 Task: Research Airbnb options in Kisangani, Democratic Republic of the Congo from 12th December, 2023 to 16th December, 2023 for 8 adults.8 bedrooms having 8 beds and 8 bathrooms. Property type can be hotel. Amenities needed are: wifi, TV, free parkinig on premises, gym, breakfast. Booking option can be shelf check-in. Look for 5 properties as per requirement.
Action: Mouse moved to (526, 76)
Screenshot: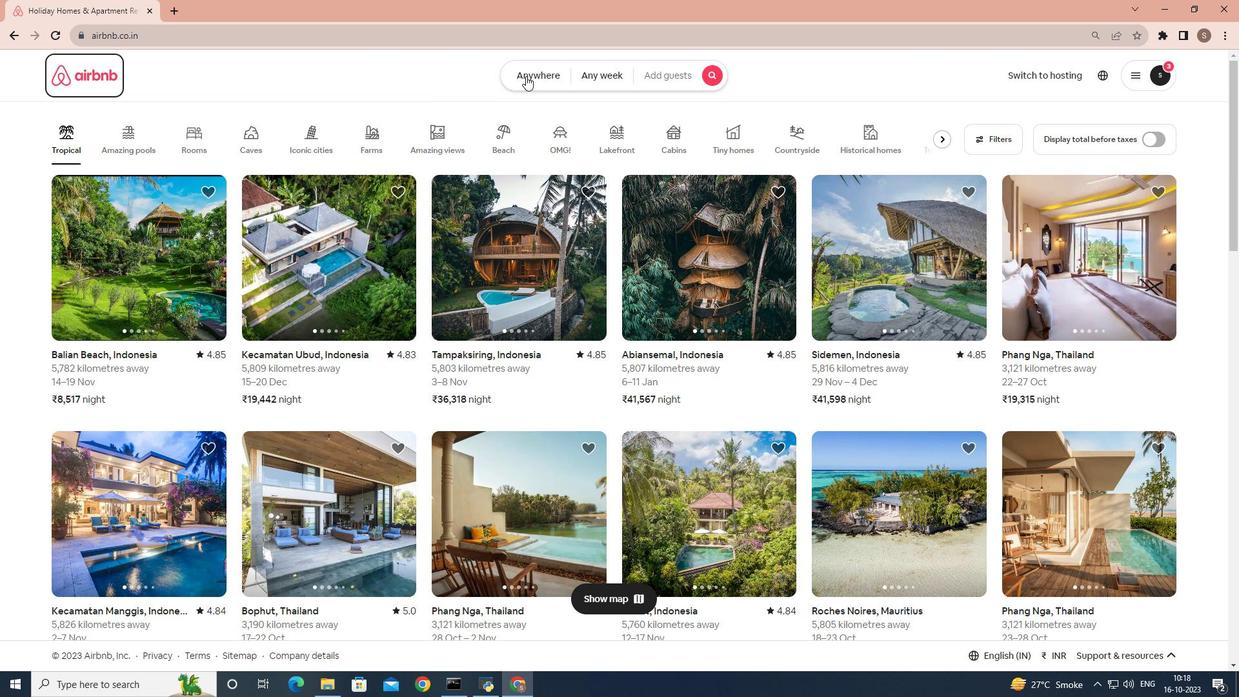 
Action: Mouse pressed left at (526, 76)
Screenshot: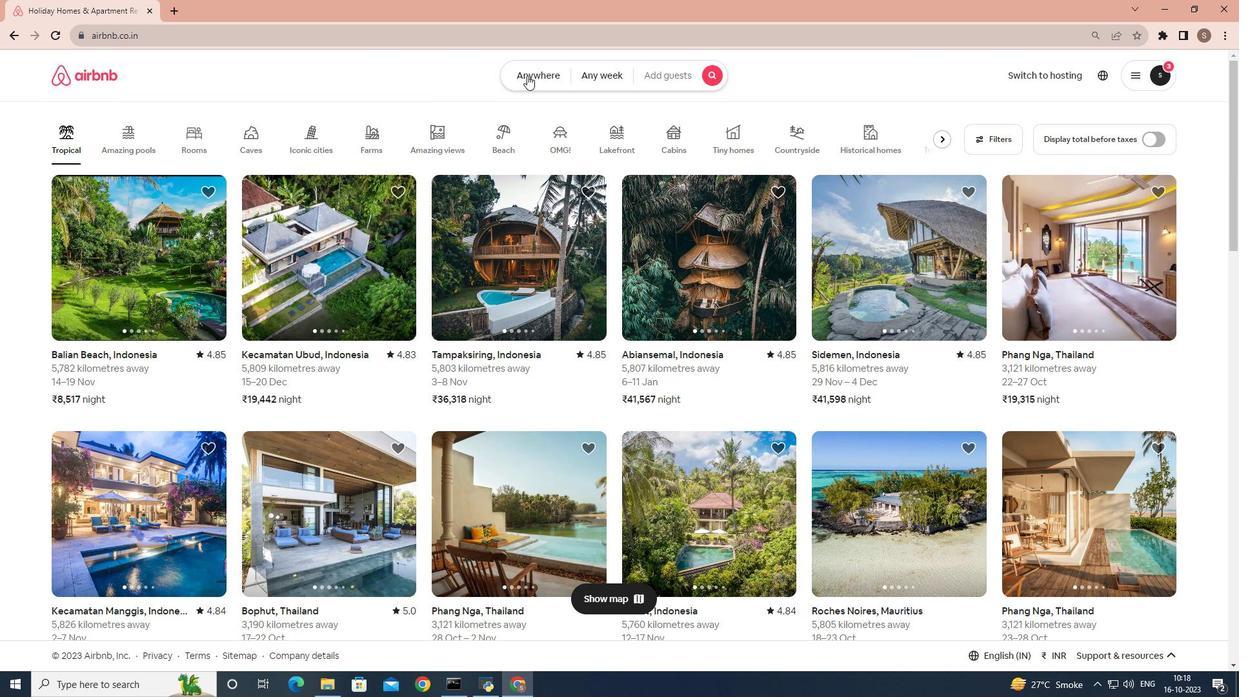 
Action: Mouse moved to (440, 123)
Screenshot: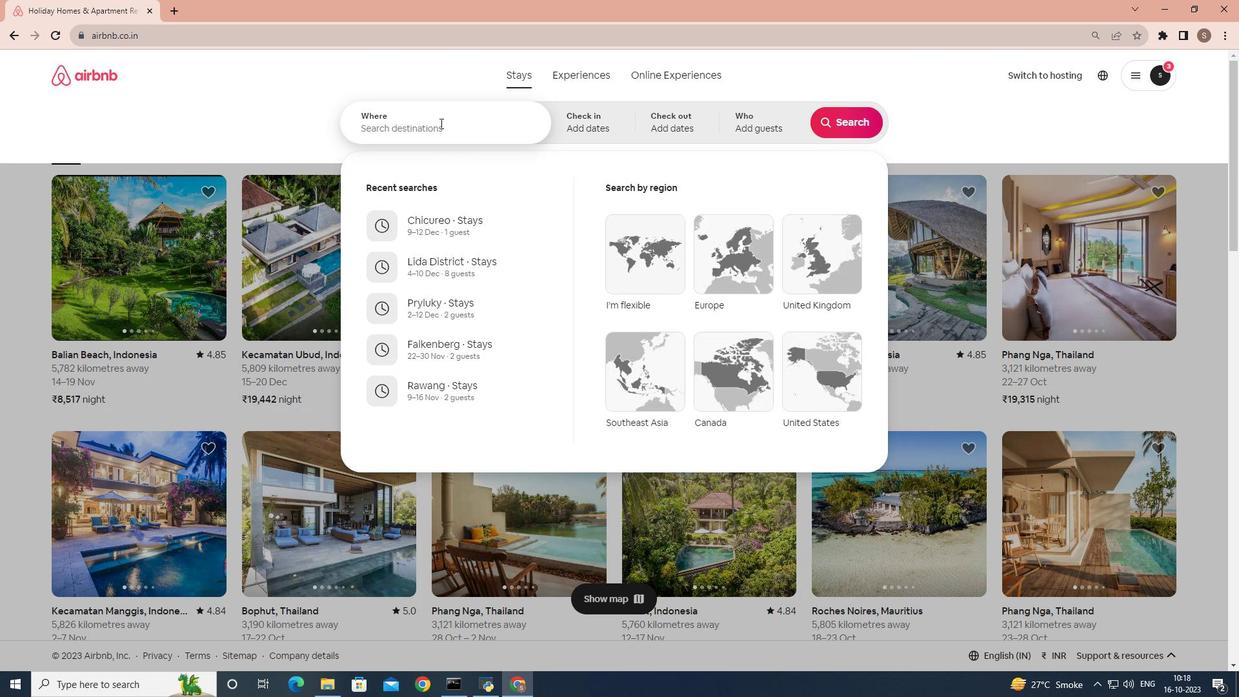 
Action: Mouse pressed left at (440, 123)
Screenshot: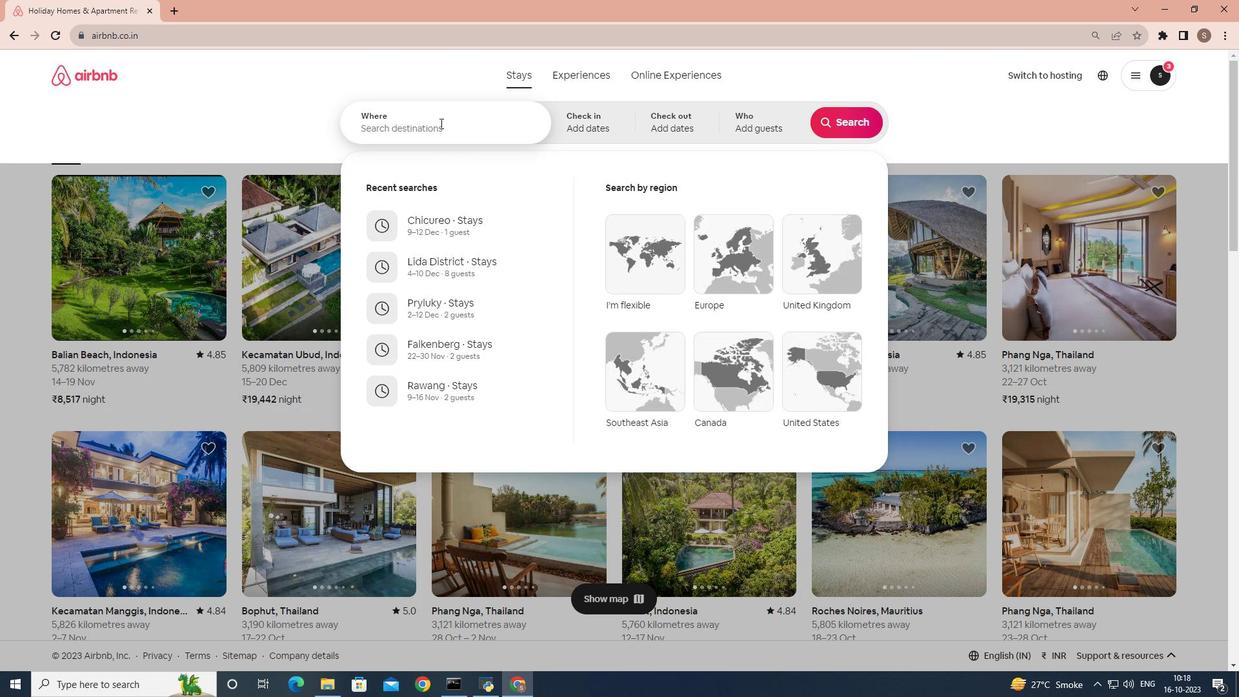 
Action: Mouse moved to (438, 122)
Screenshot: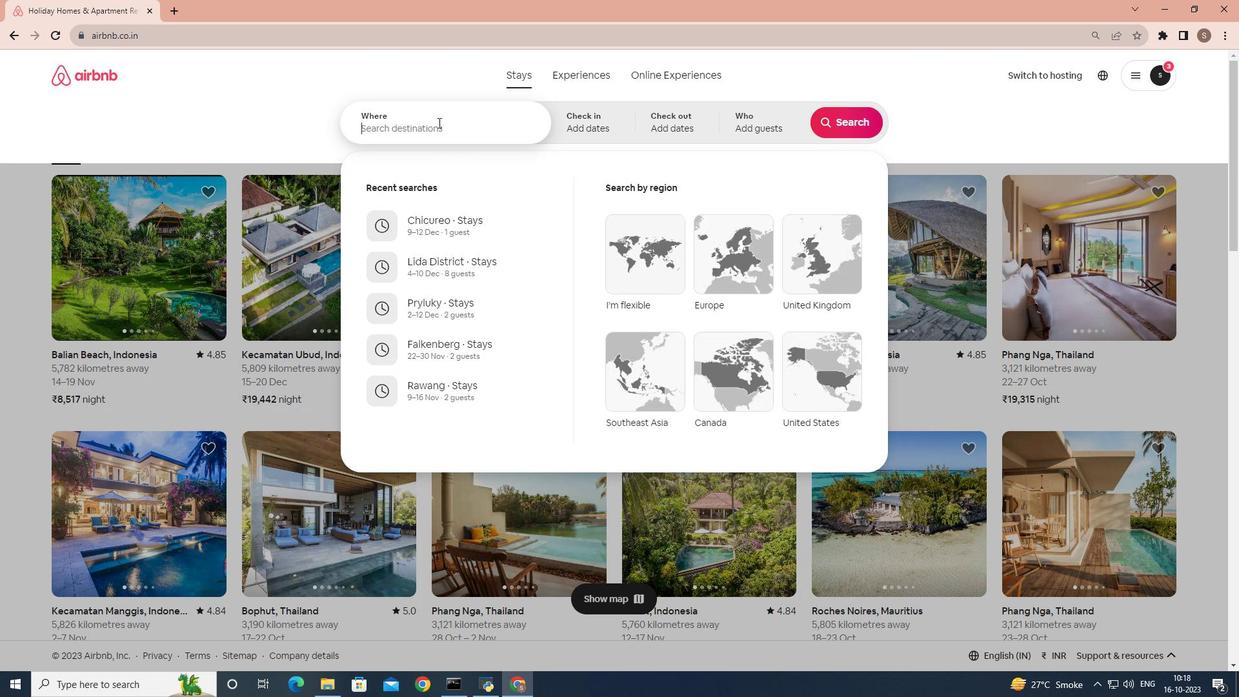 
Action: Key pressed <Key.shift>Kisangani,<Key.space><Key.shift>de<Key.backspace><Key.backspace><Key.shift>Democratic<Key.space><Key.shift>Republic<Key.space>of<Key.space>the<Key.space><Key.shift>Congo
Screenshot: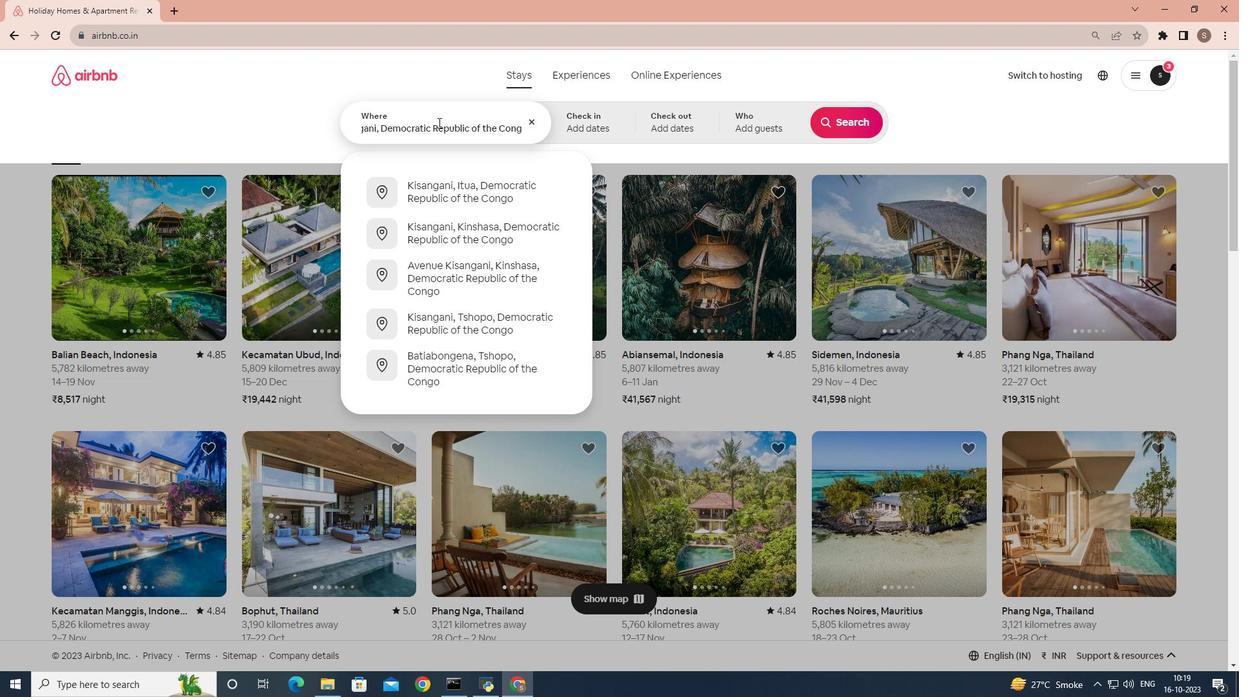 
Action: Mouse moved to (598, 123)
Screenshot: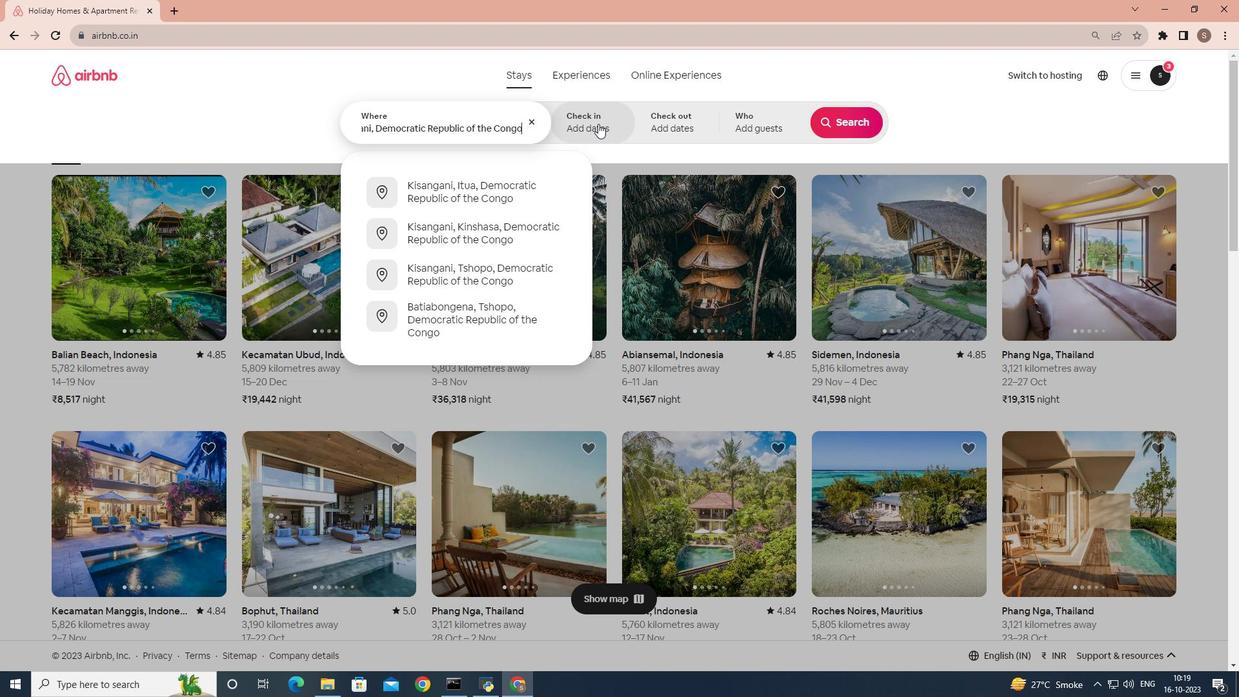 
Action: Mouse pressed left at (598, 123)
Screenshot: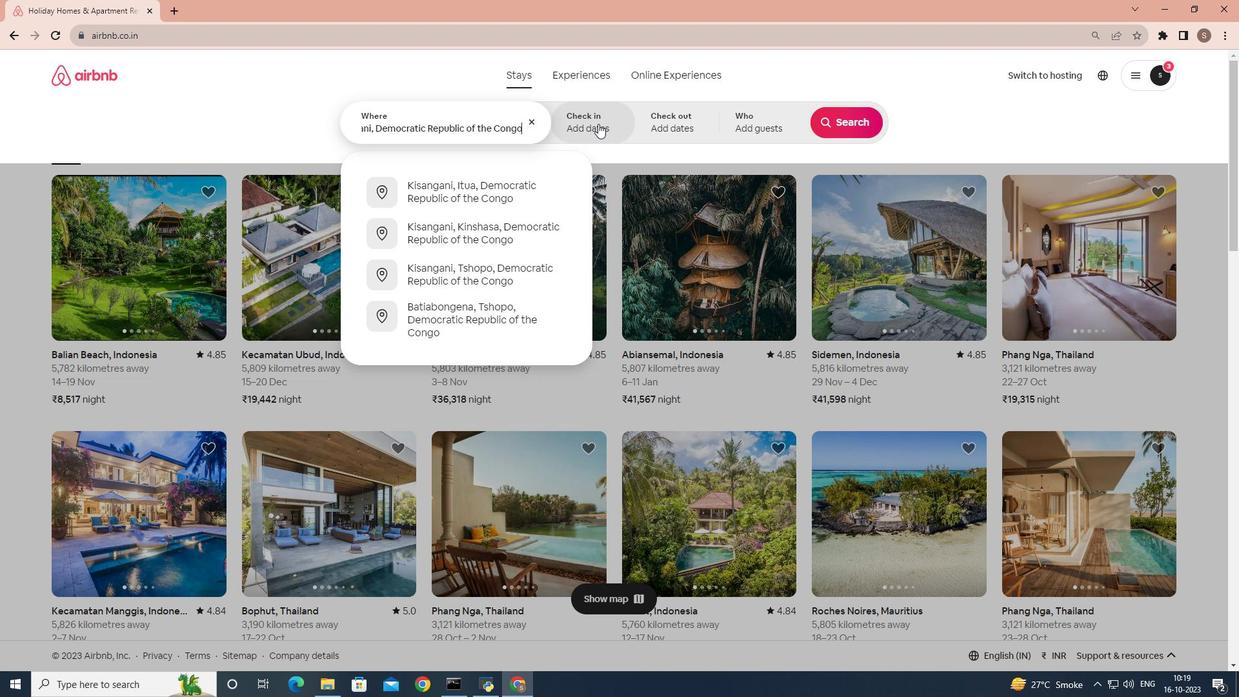 
Action: Mouse moved to (844, 224)
Screenshot: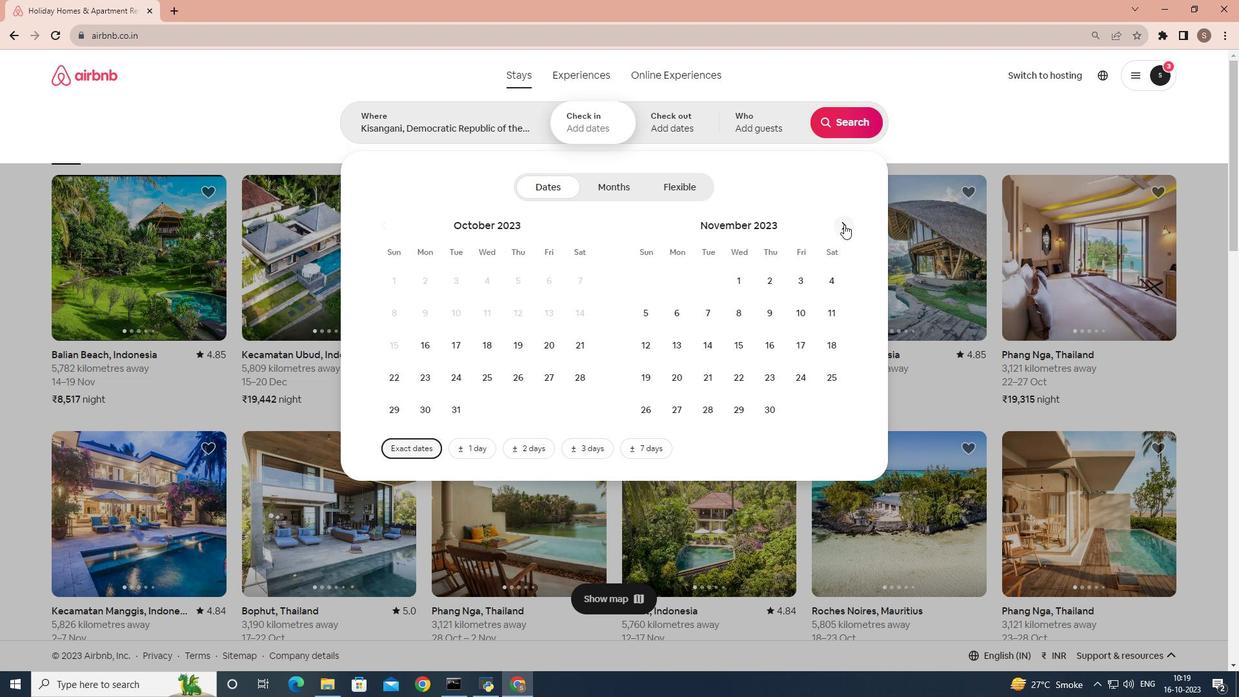 
Action: Mouse pressed left at (844, 224)
Screenshot: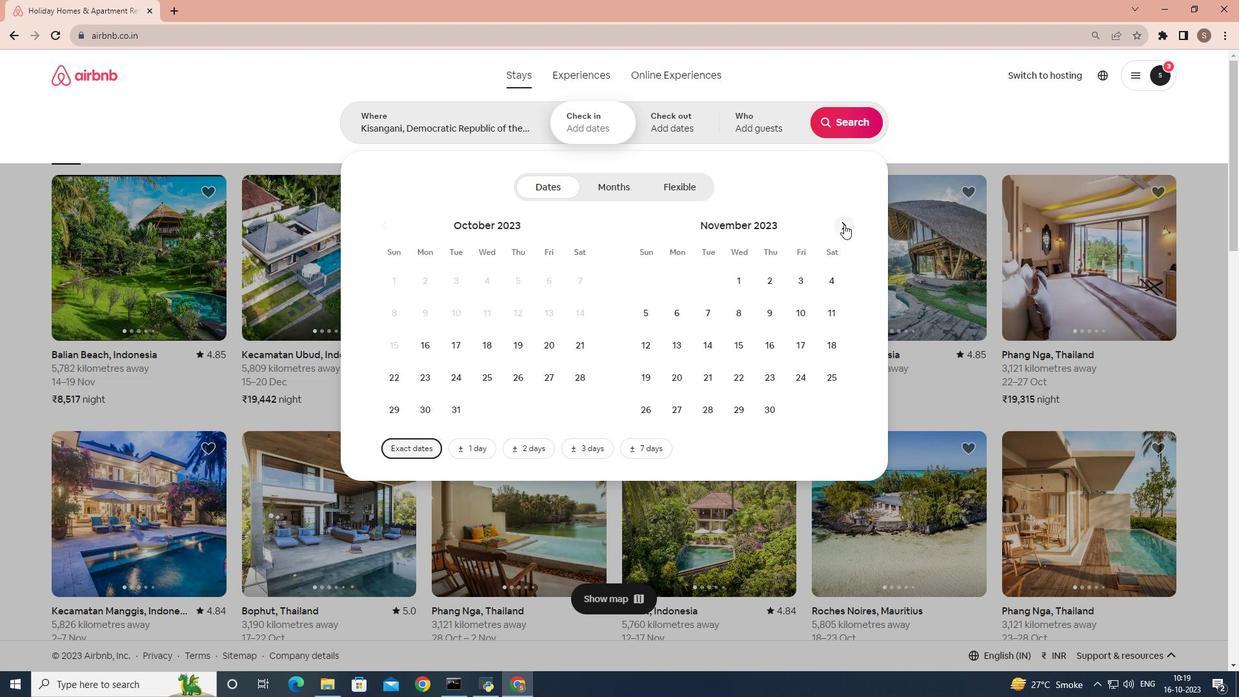 
Action: Mouse moved to (706, 338)
Screenshot: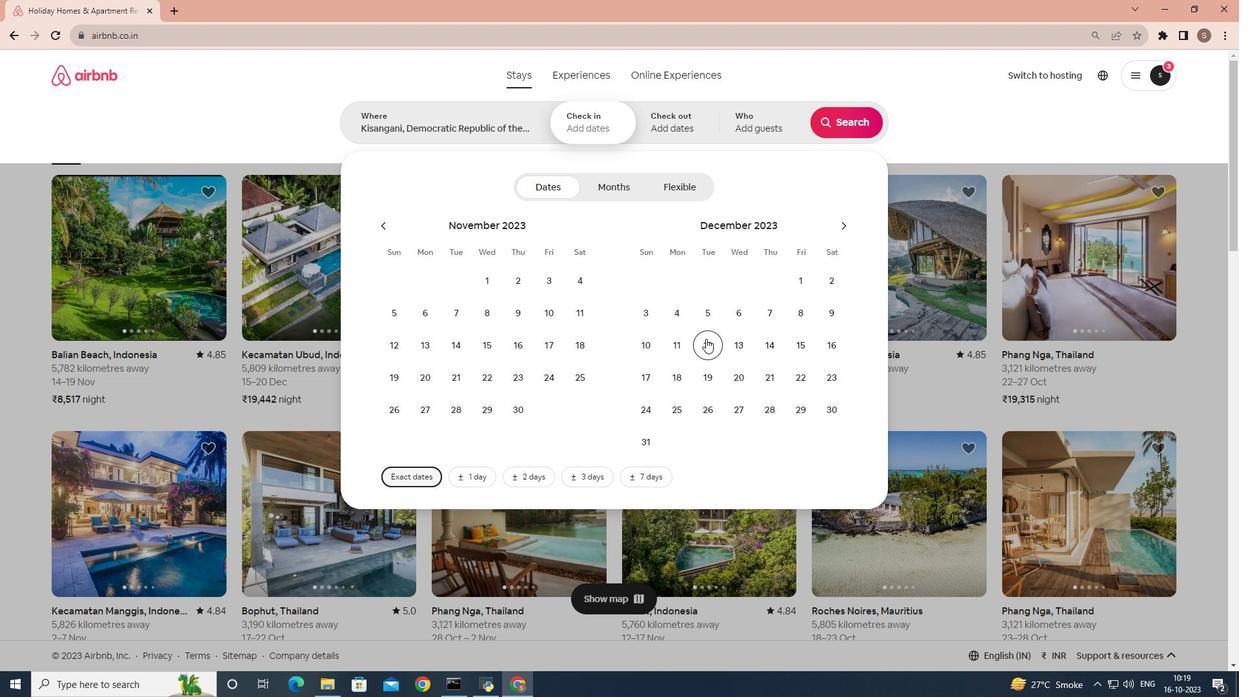 
Action: Mouse pressed left at (706, 338)
Screenshot: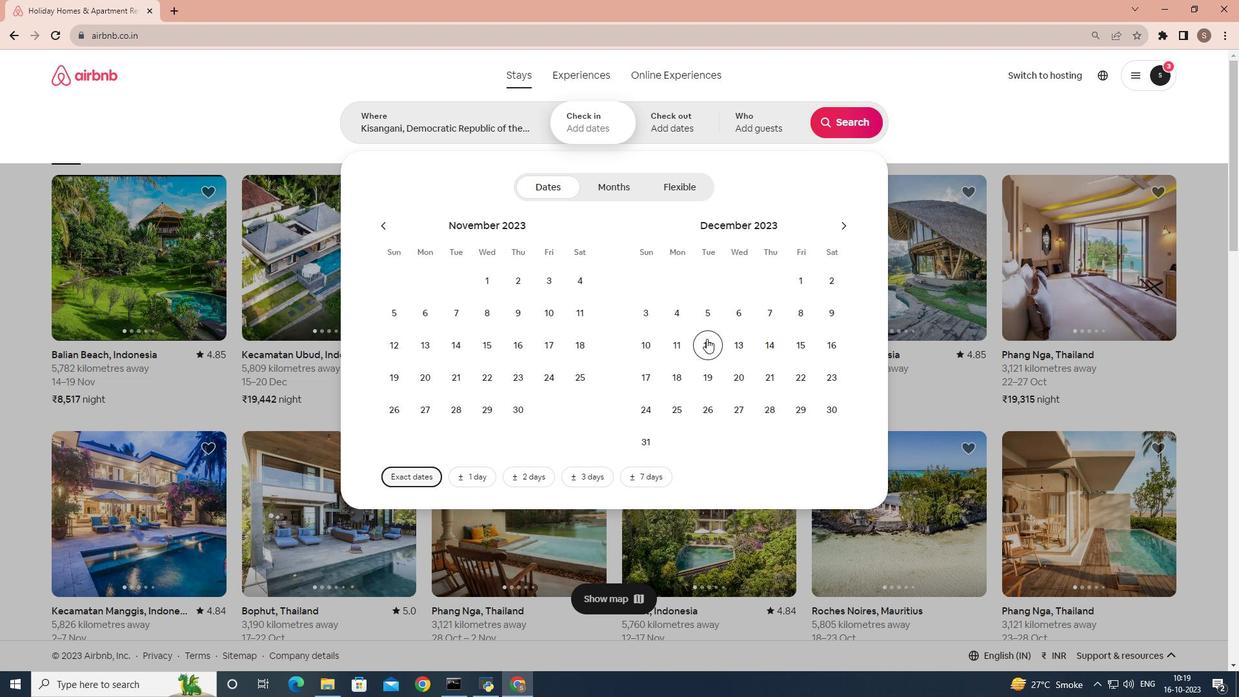 
Action: Mouse moved to (837, 346)
Screenshot: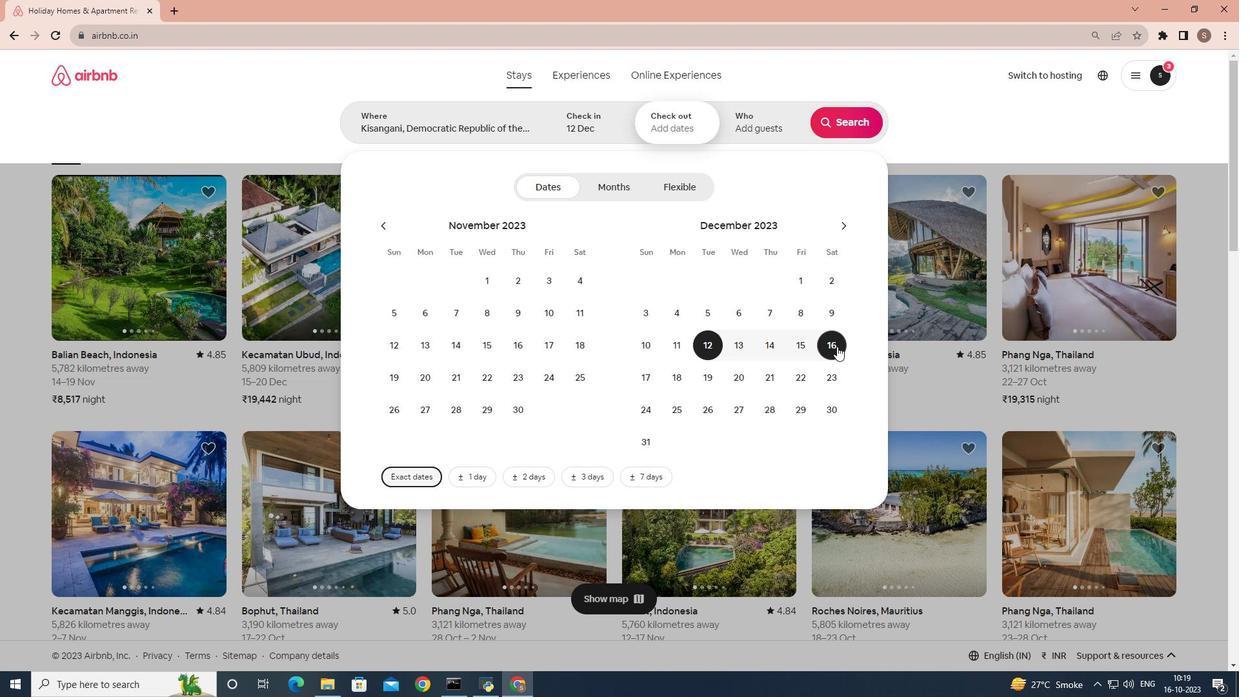 
Action: Mouse pressed left at (837, 346)
Screenshot: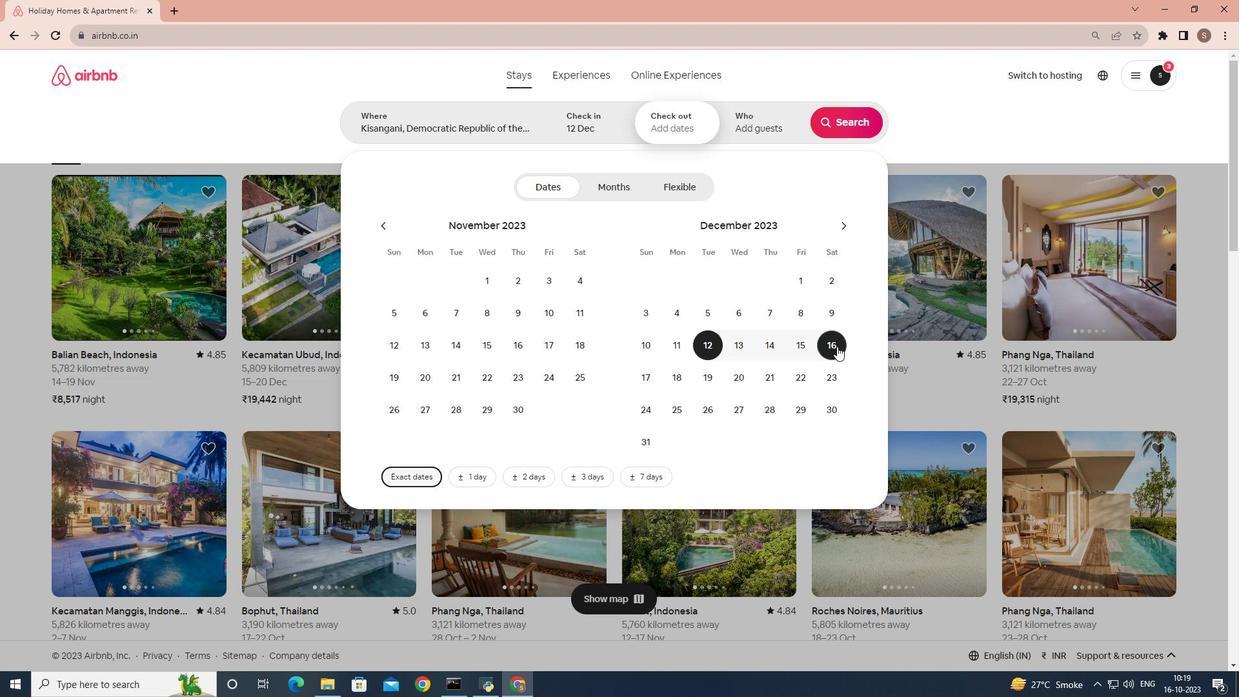 
Action: Mouse moved to (740, 131)
Screenshot: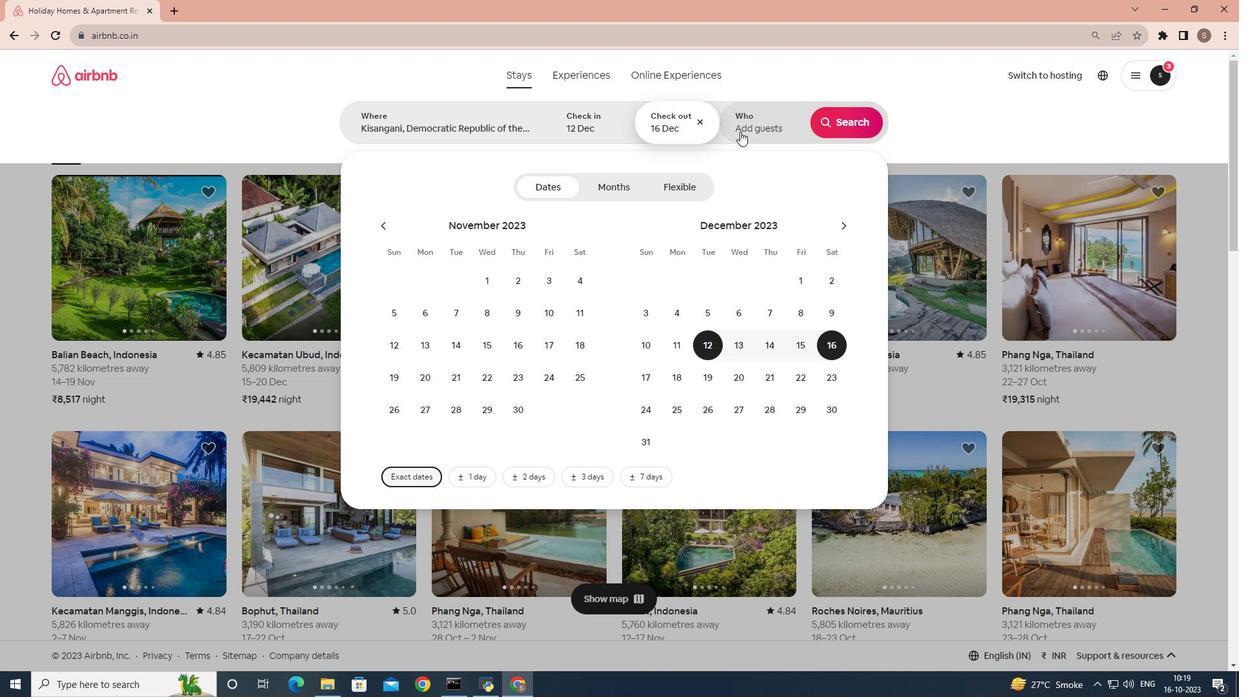 
Action: Mouse pressed left at (740, 131)
Screenshot: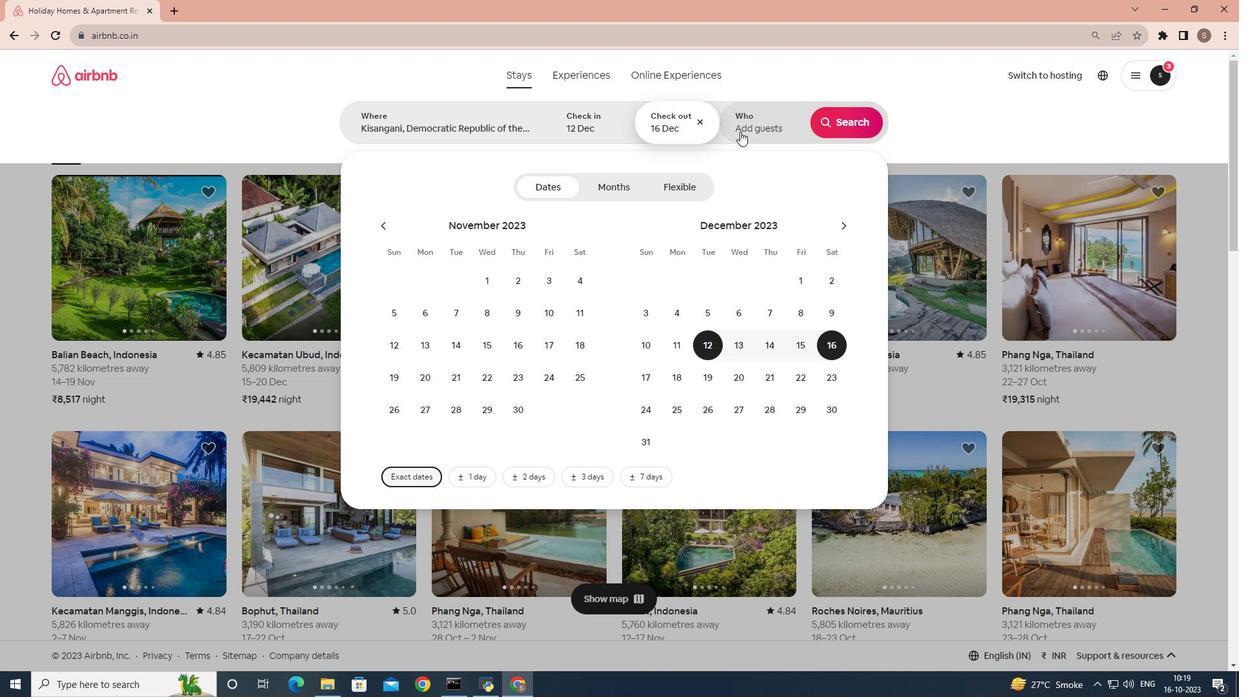 
Action: Mouse moved to (849, 189)
Screenshot: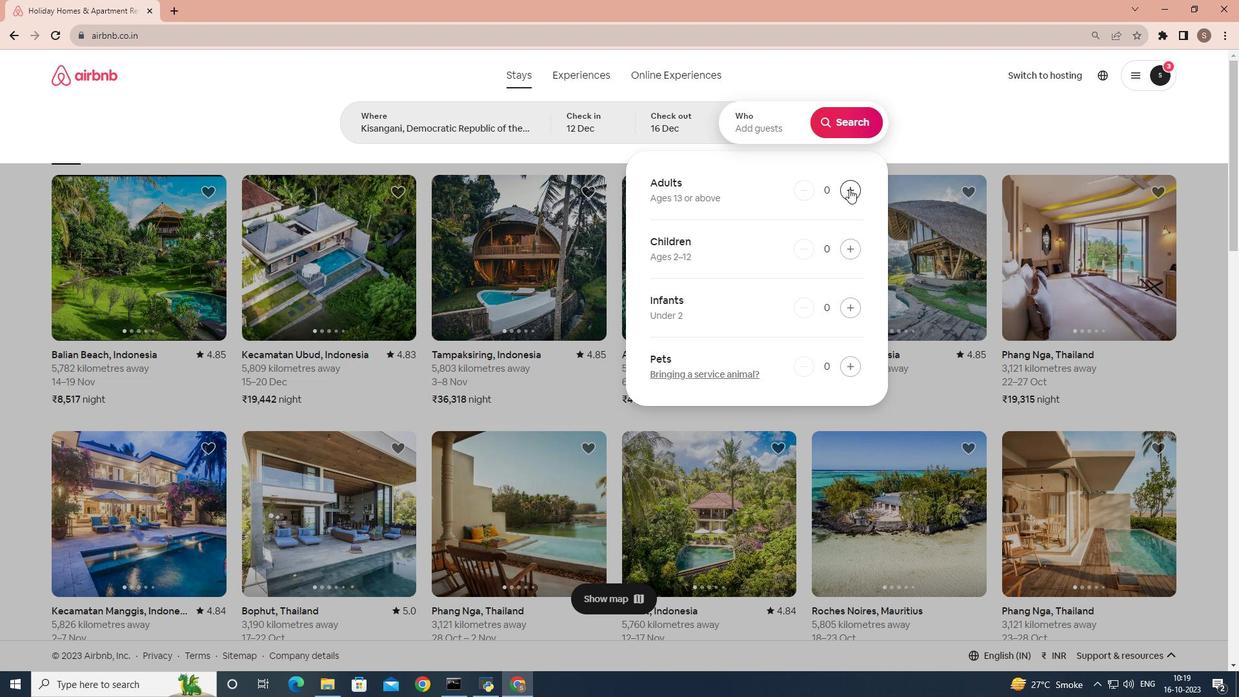 
Action: Mouse pressed left at (849, 189)
Screenshot: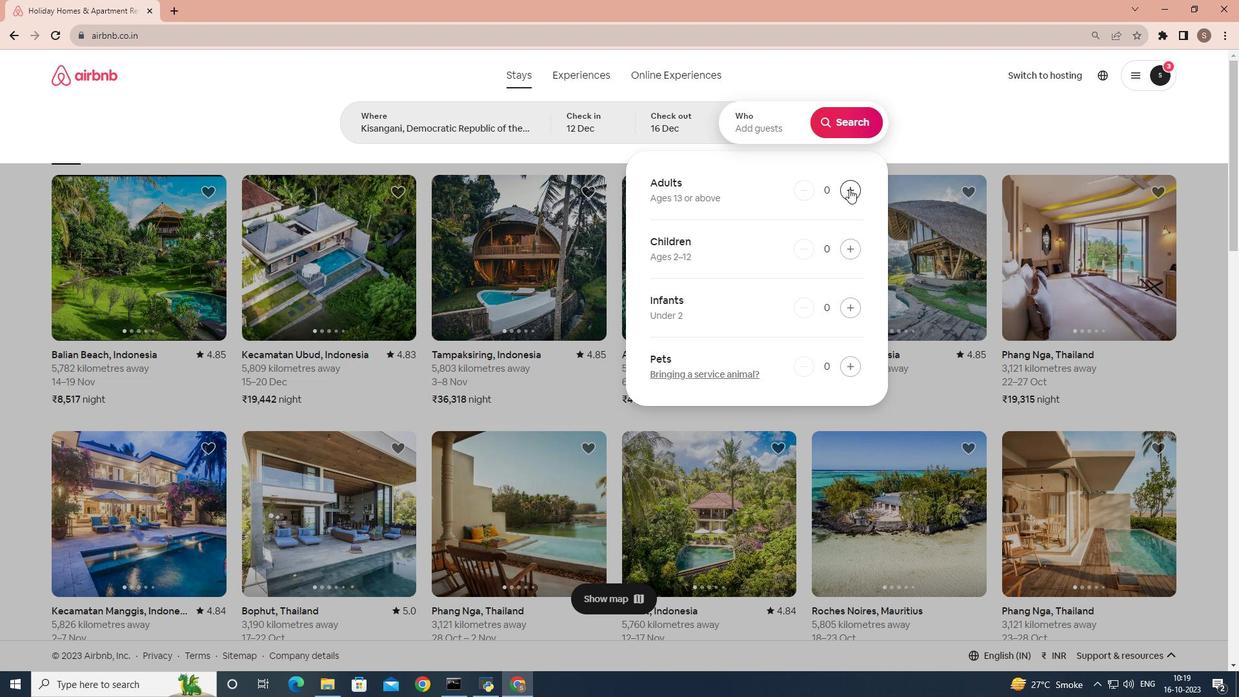 
Action: Mouse pressed left at (849, 189)
Screenshot: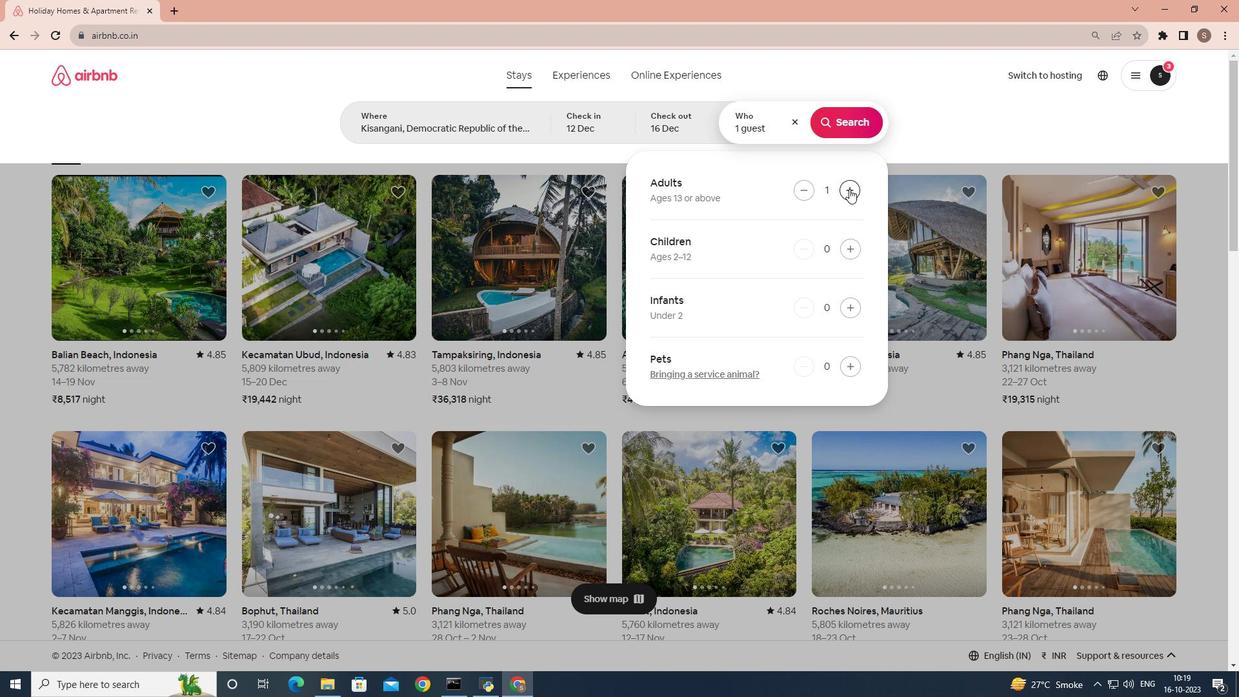
Action: Mouse pressed left at (849, 189)
Screenshot: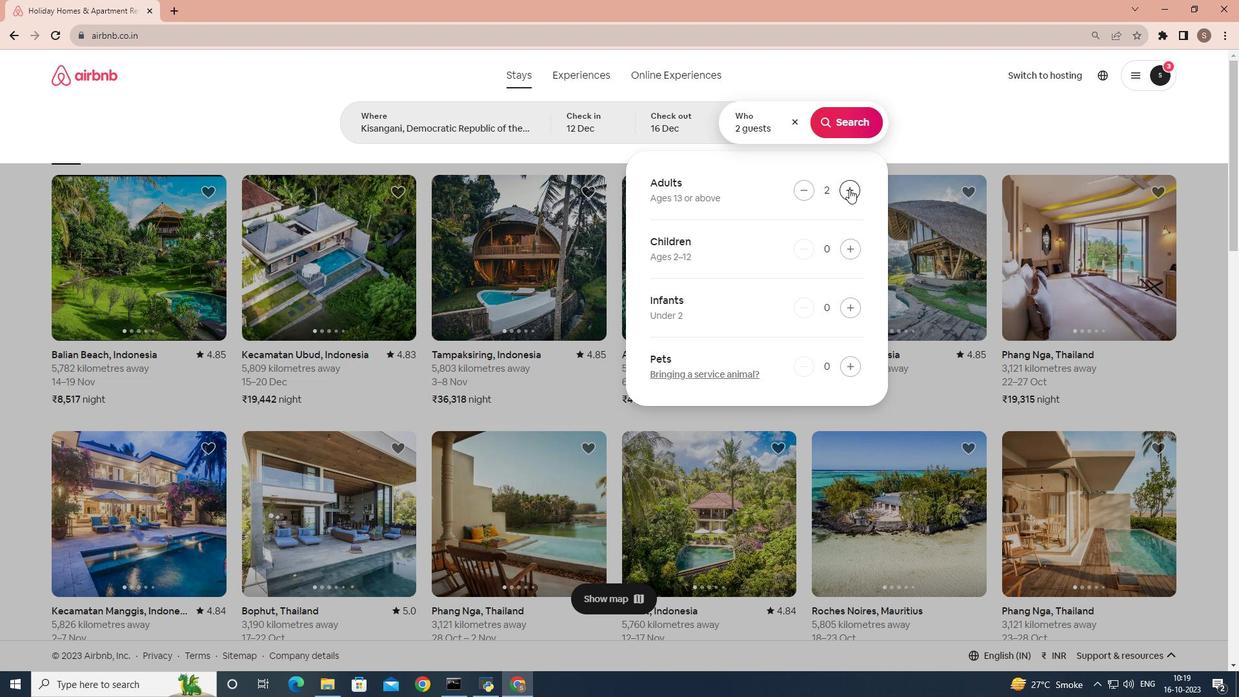
Action: Mouse pressed left at (849, 189)
Screenshot: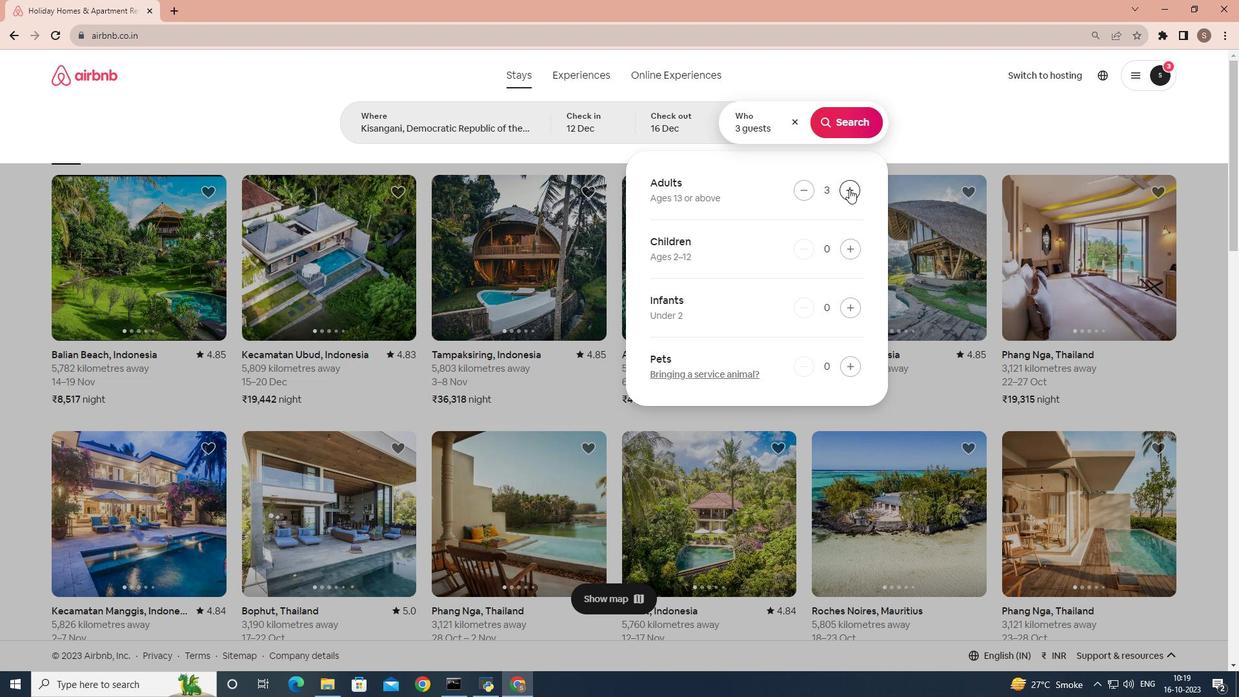 
Action: Mouse pressed left at (849, 189)
Screenshot: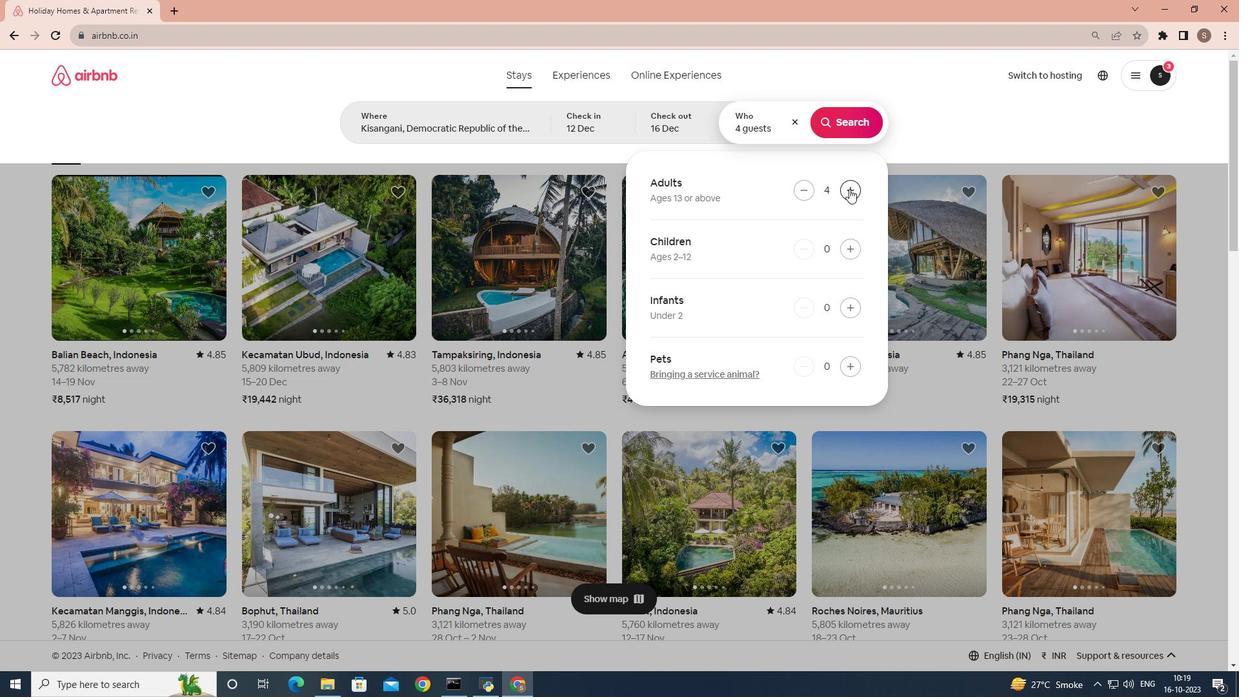 
Action: Mouse pressed left at (849, 189)
Screenshot: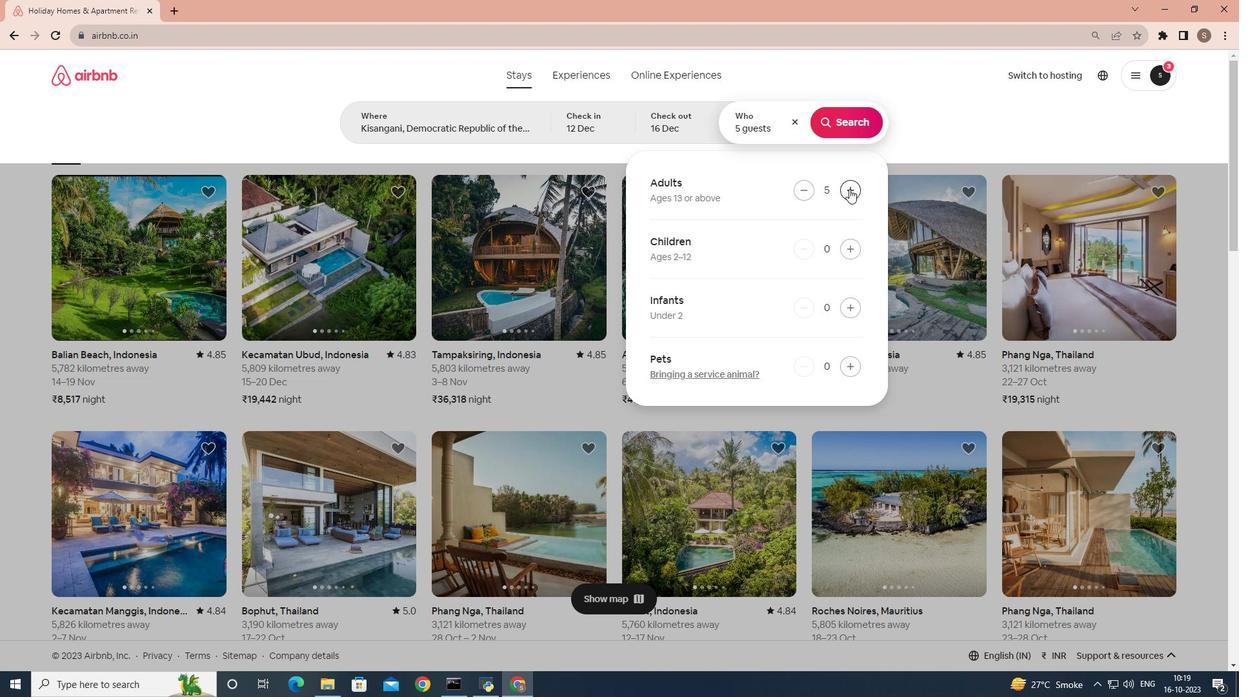 
Action: Mouse pressed left at (849, 189)
Screenshot: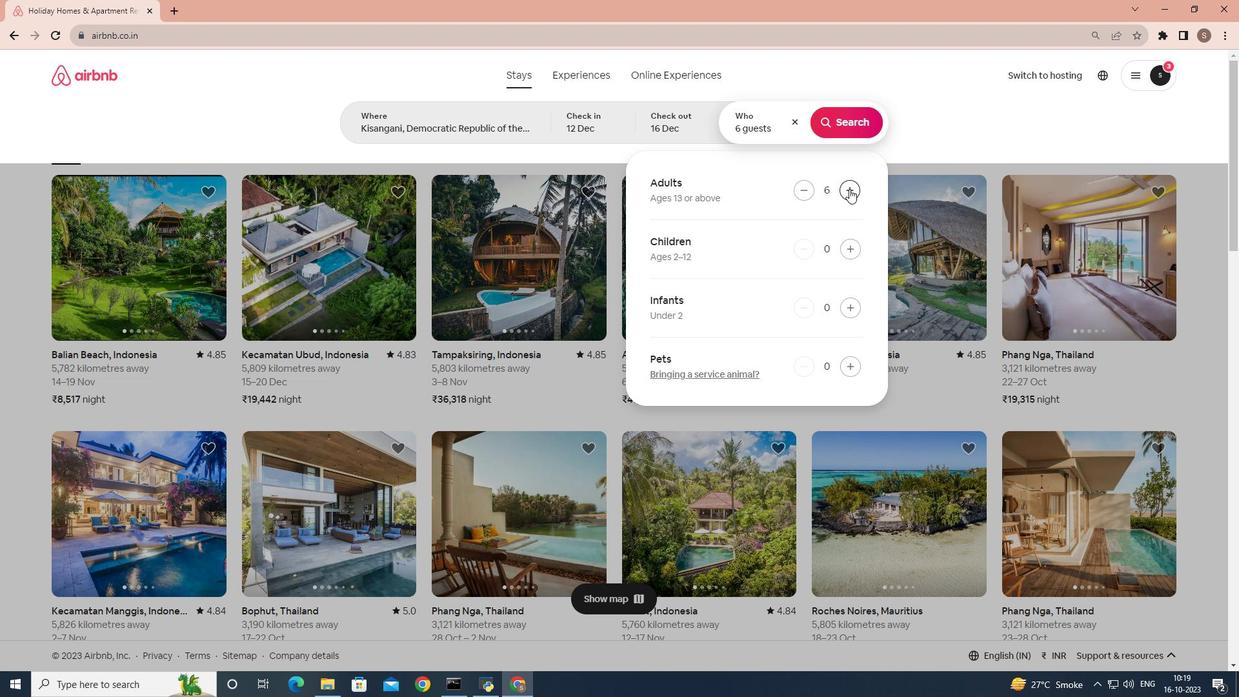 
Action: Mouse pressed left at (849, 189)
Screenshot: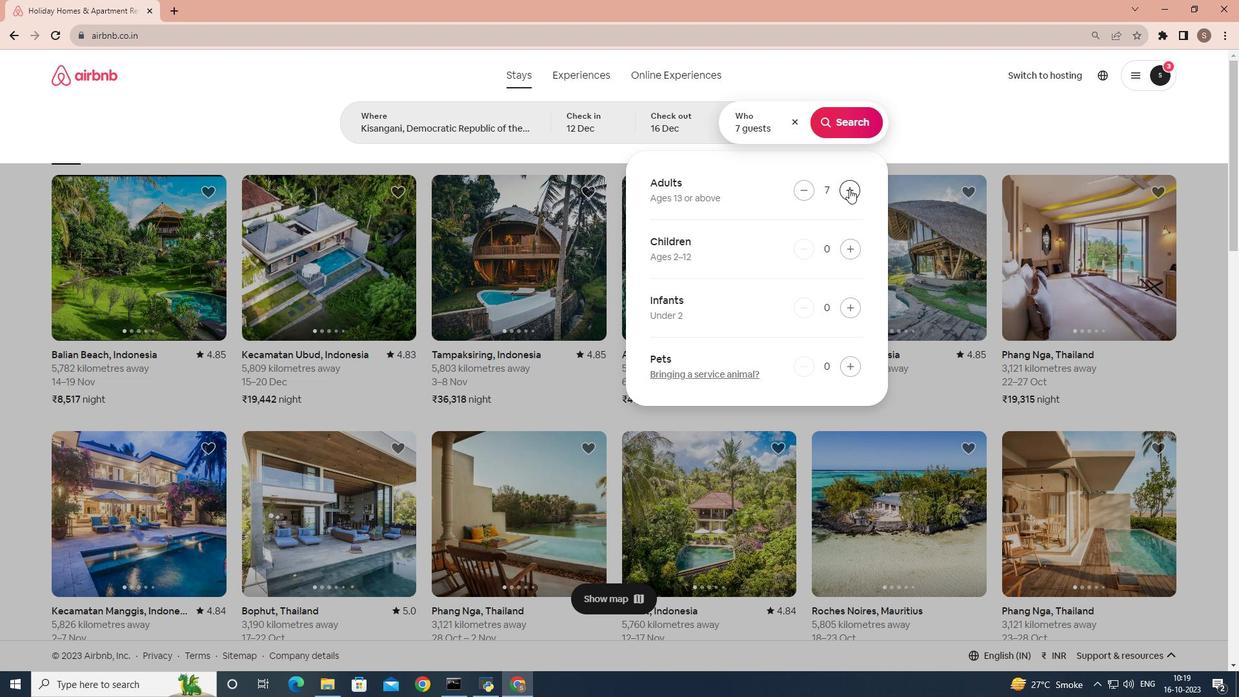 
Action: Mouse moved to (831, 123)
Screenshot: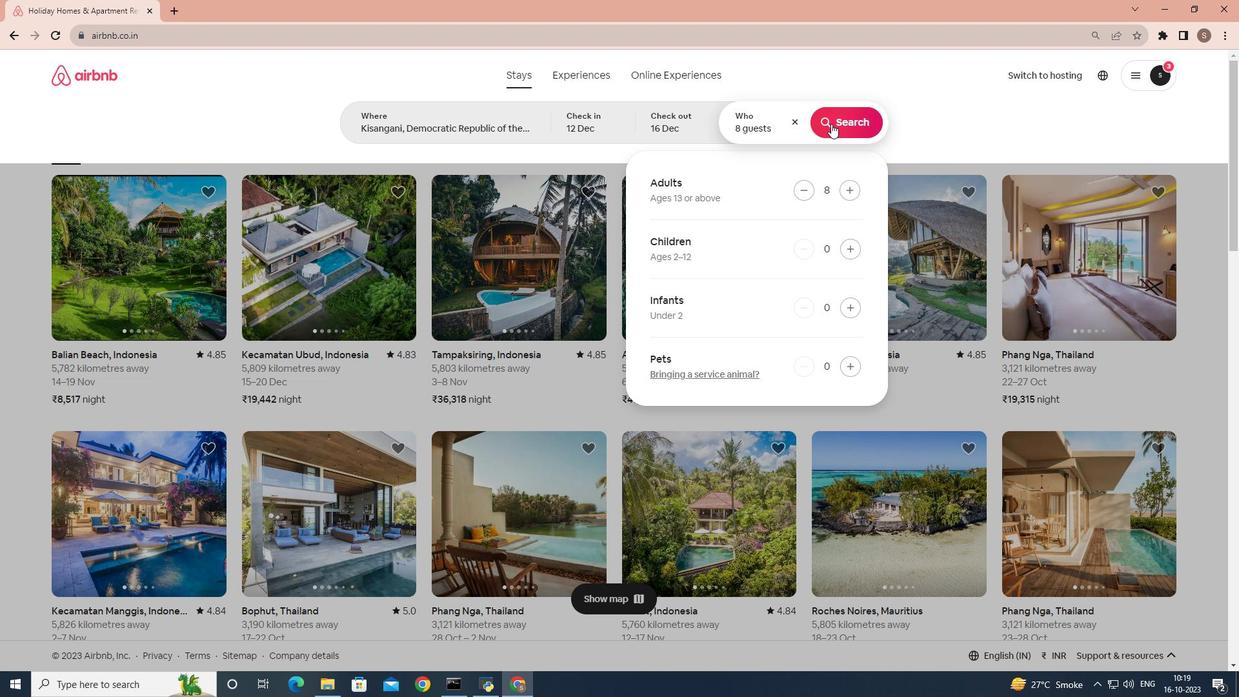 
Action: Mouse pressed left at (831, 123)
Screenshot: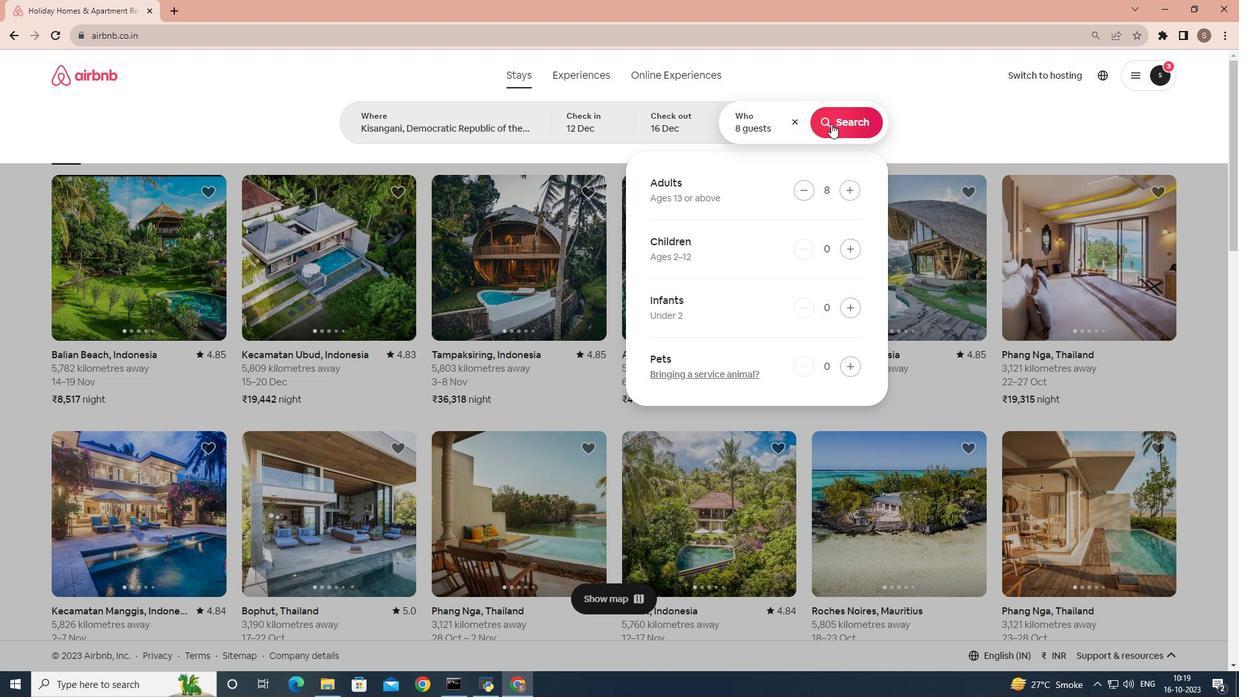 
Action: Mouse moved to (1021, 122)
Screenshot: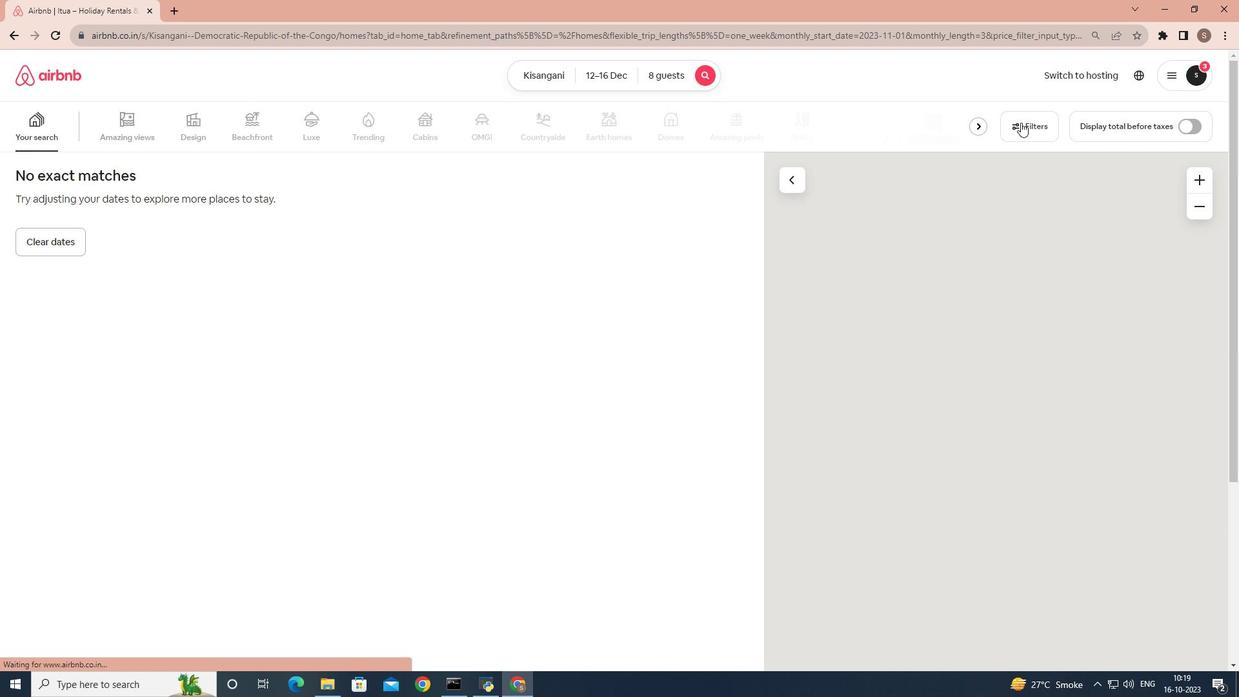 
Action: Mouse pressed left at (1021, 122)
Screenshot: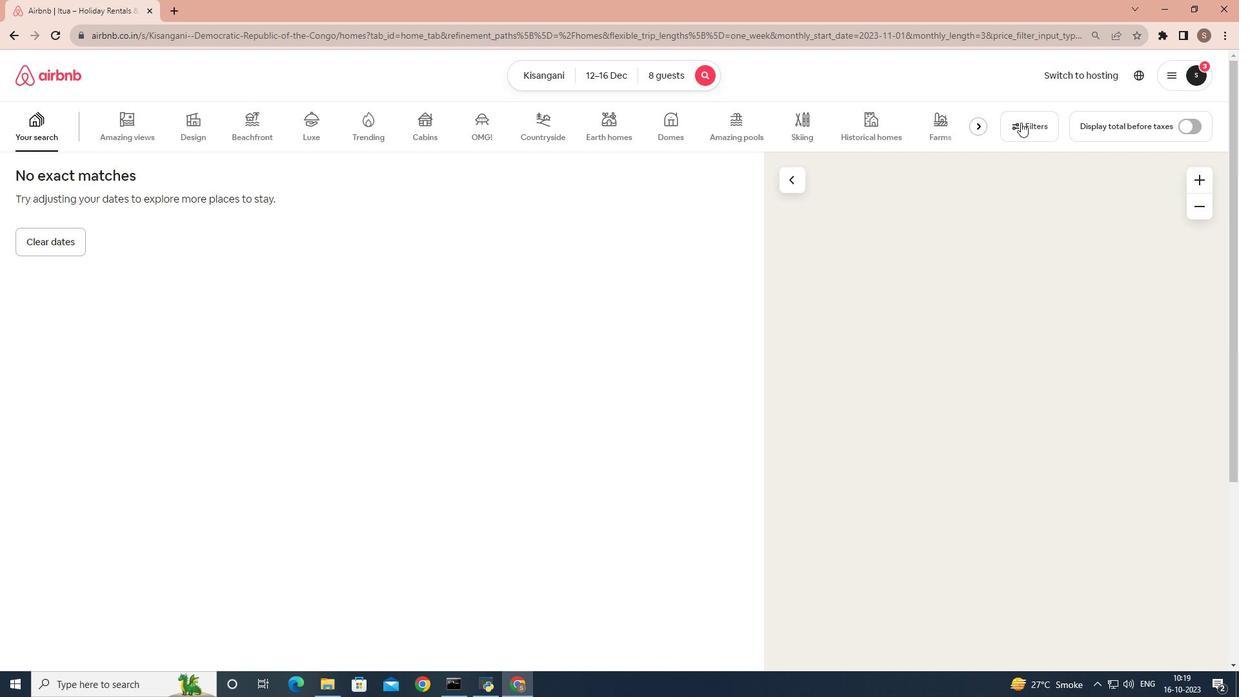 
Action: Mouse moved to (774, 309)
Screenshot: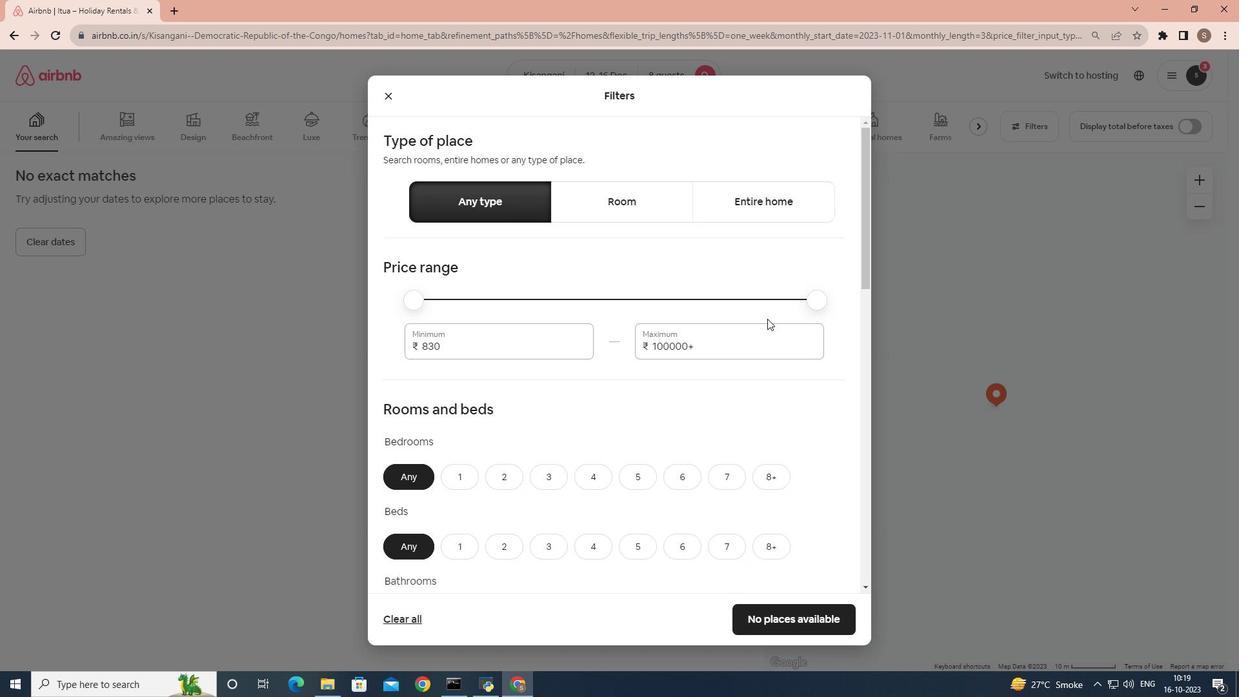 
Action: Mouse scrolled (774, 309) with delta (0, 0)
Screenshot: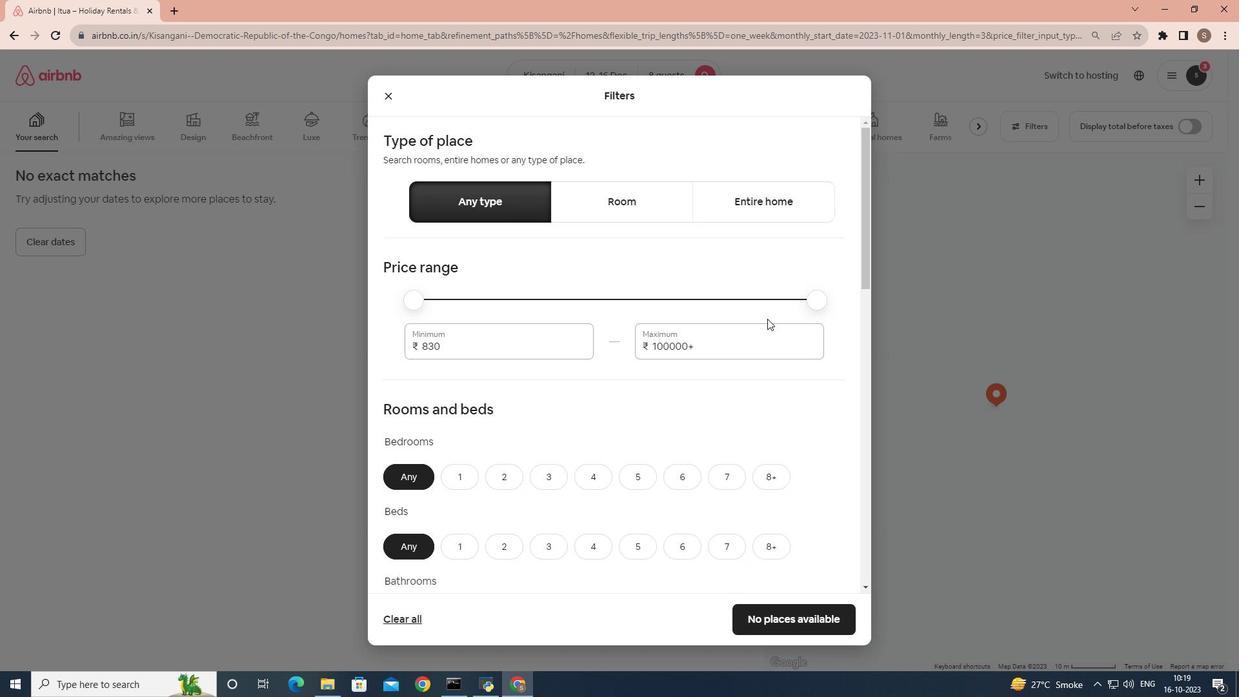 
Action: Mouse moved to (761, 325)
Screenshot: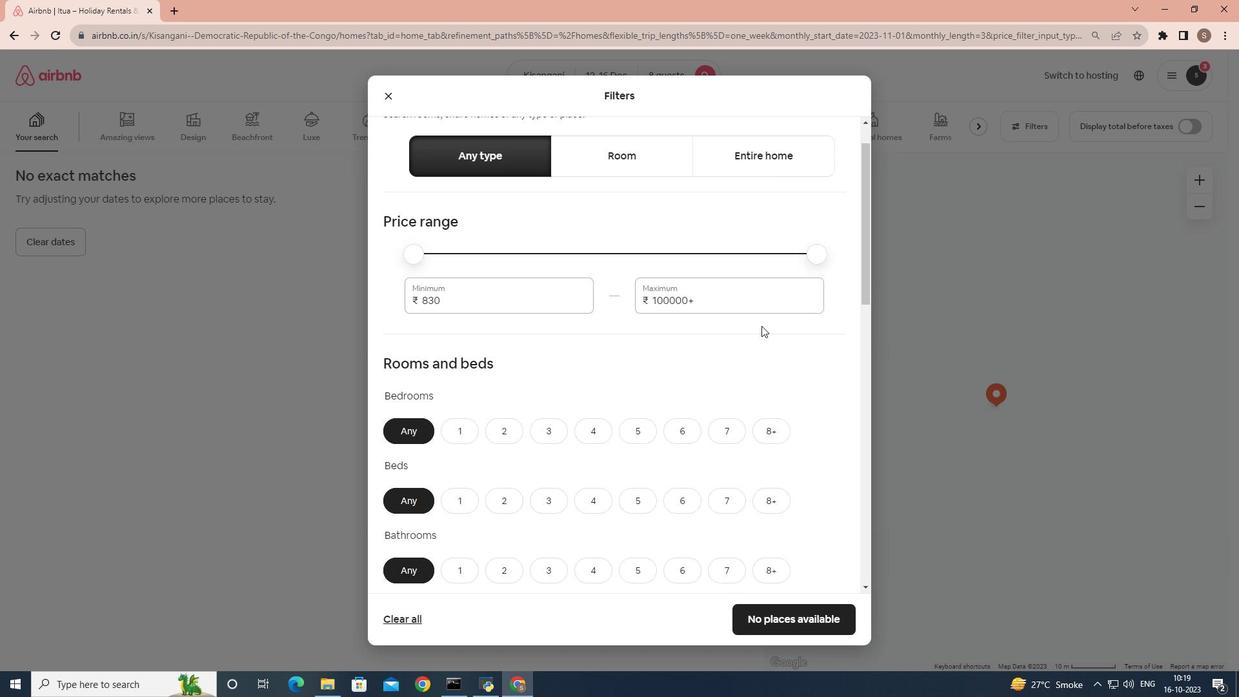 
Action: Mouse scrolled (761, 325) with delta (0, 0)
Screenshot: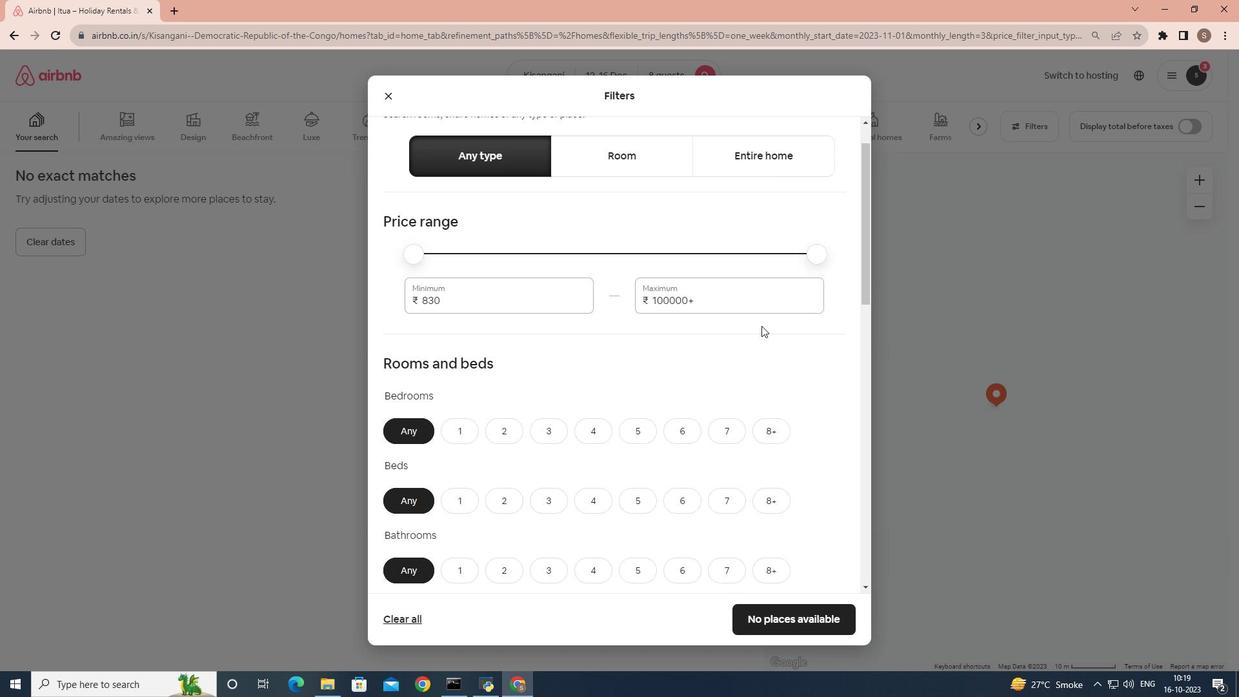 
Action: Mouse moved to (763, 351)
Screenshot: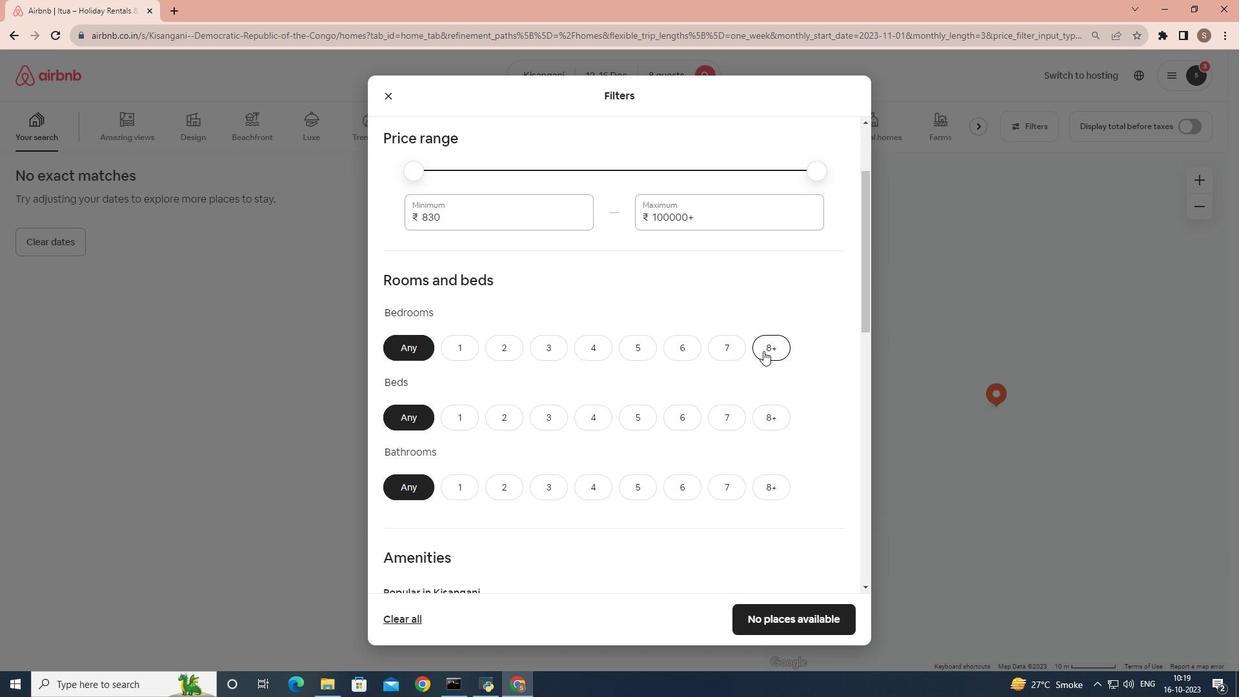 
Action: Mouse pressed left at (763, 351)
Screenshot: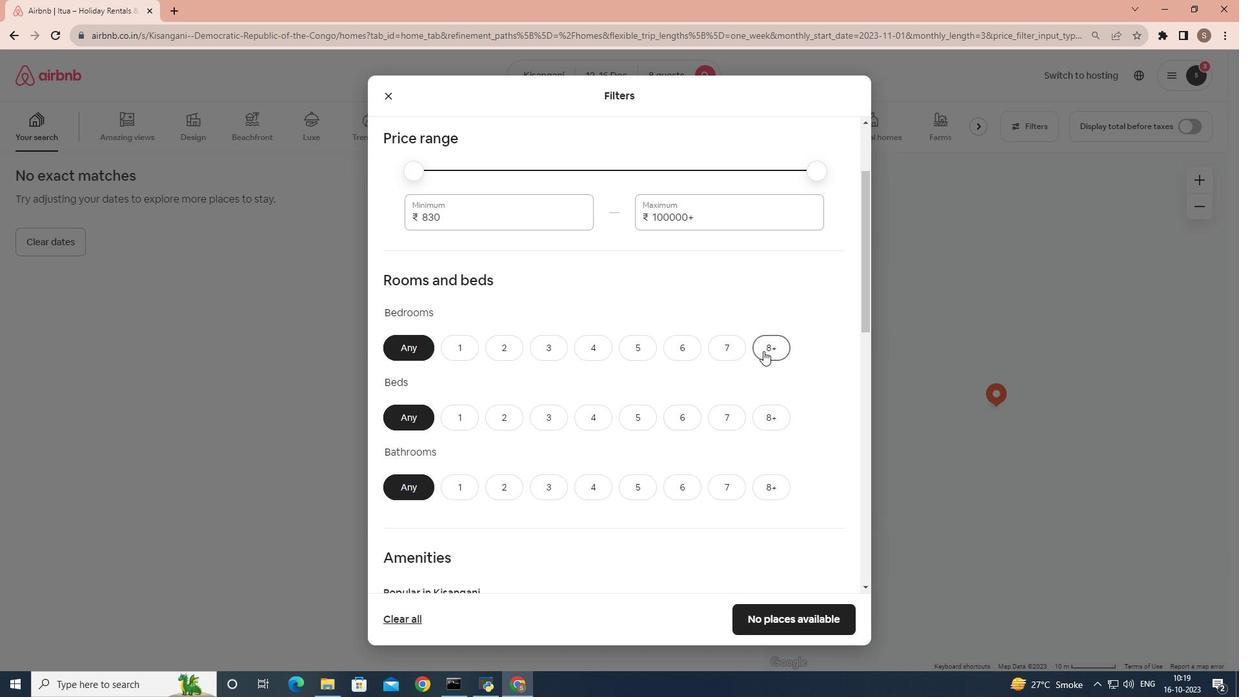 
Action: Mouse scrolled (763, 350) with delta (0, 0)
Screenshot: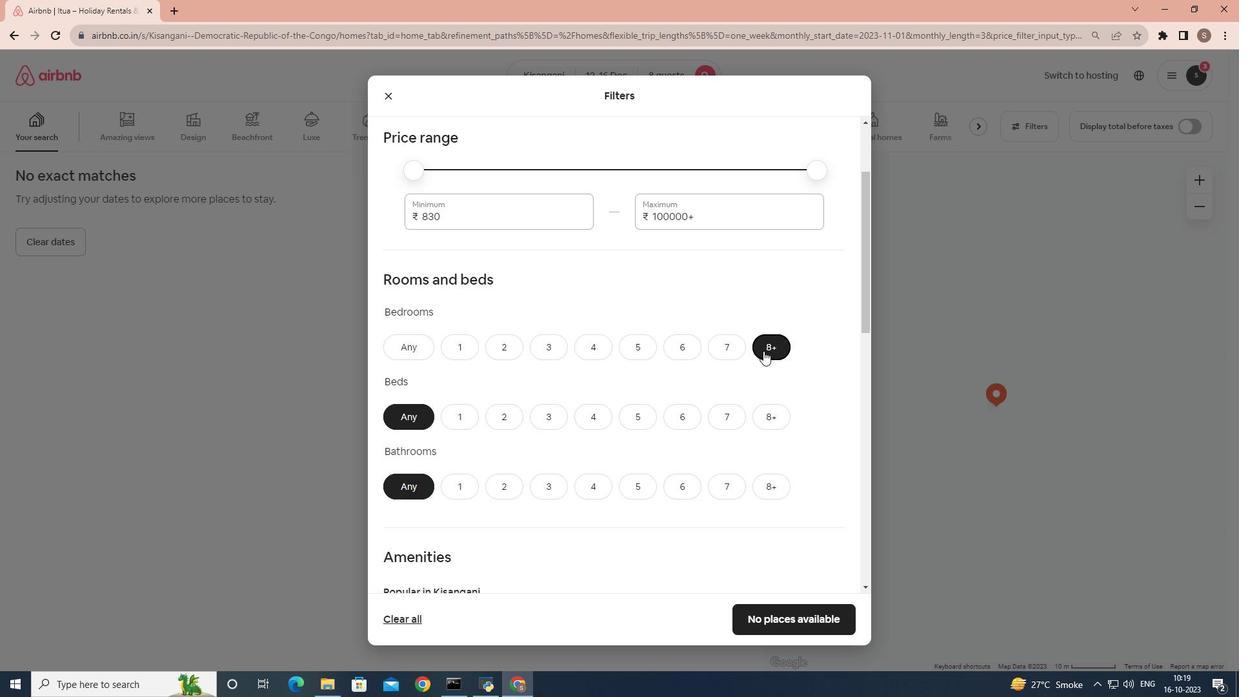 
Action: Mouse moved to (767, 350)
Screenshot: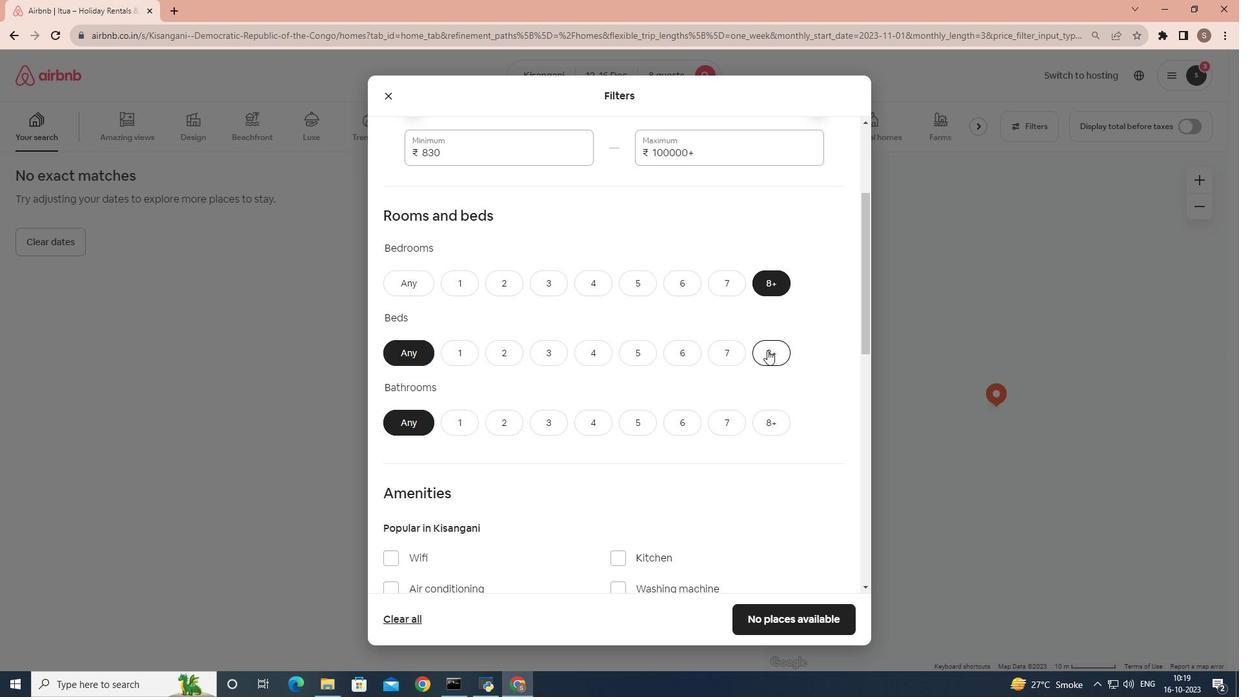 
Action: Mouse pressed left at (767, 350)
Screenshot: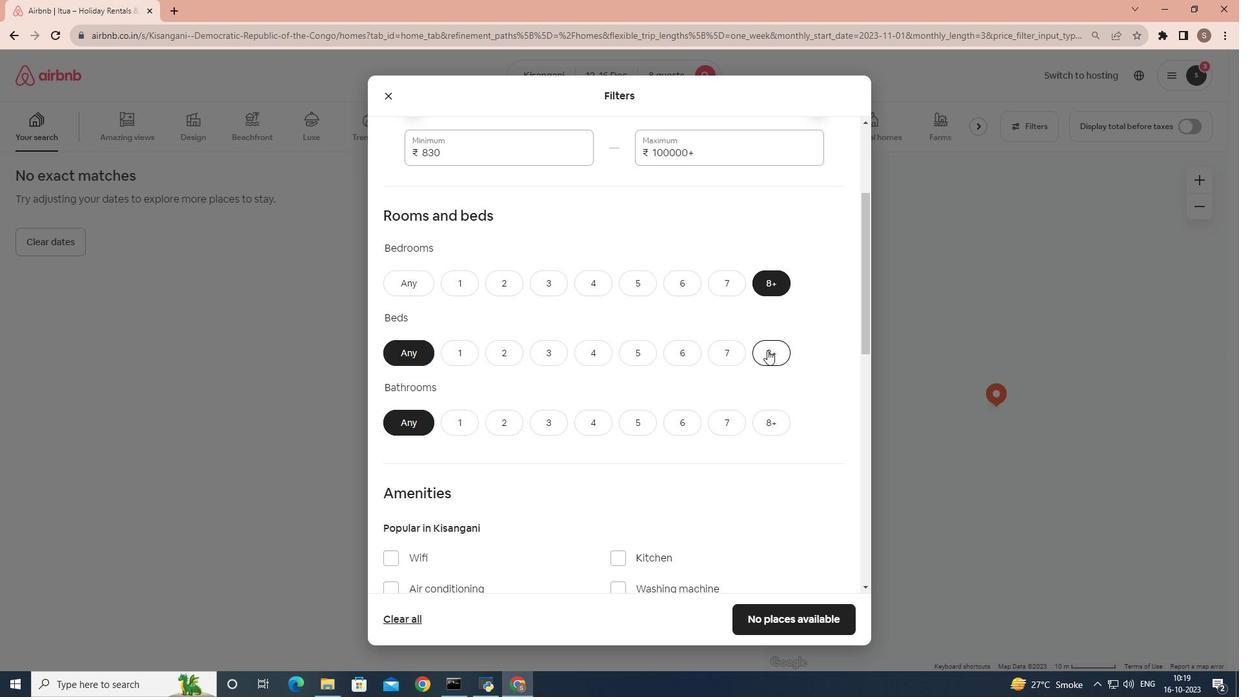 
Action: Mouse scrolled (767, 349) with delta (0, 0)
Screenshot: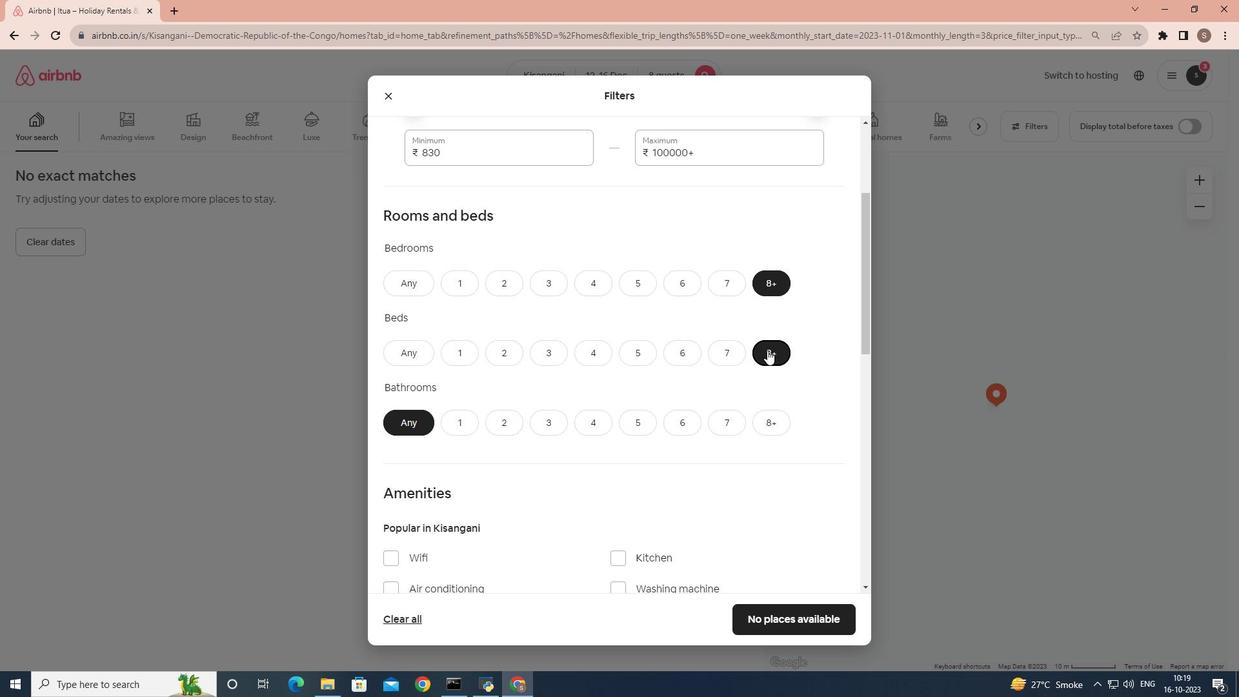 
Action: Mouse pressed left at (767, 350)
Screenshot: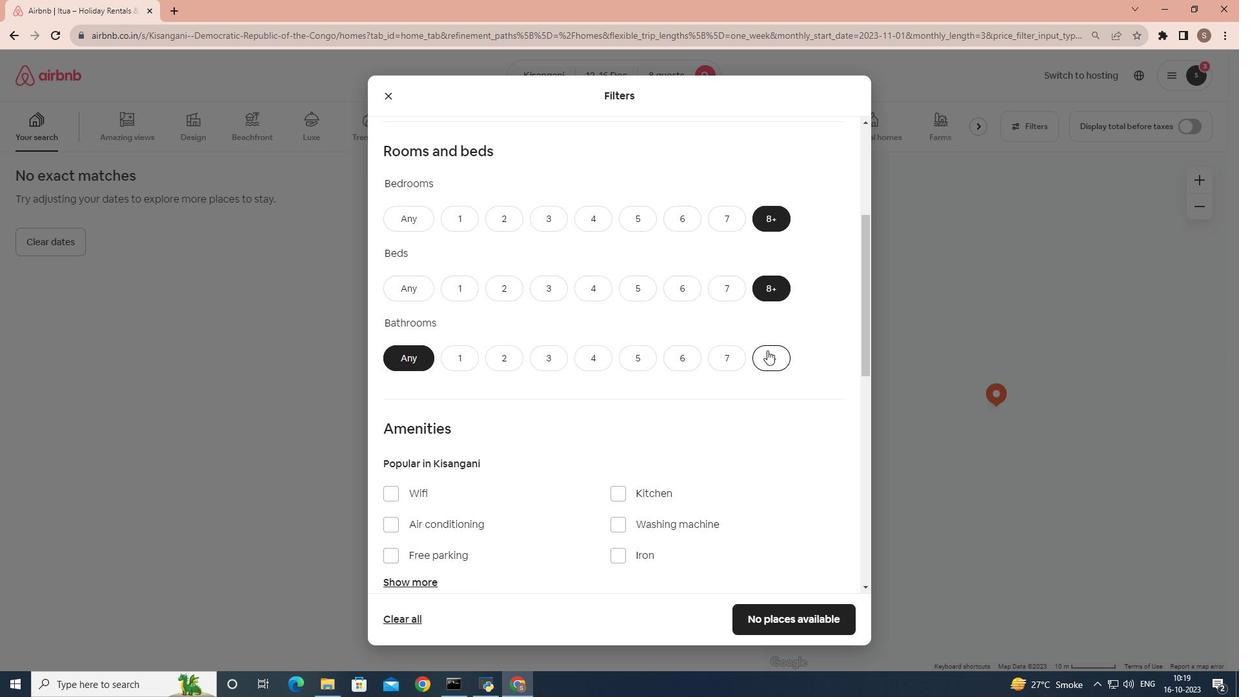 
Action: Mouse scrolled (767, 349) with delta (0, 0)
Screenshot: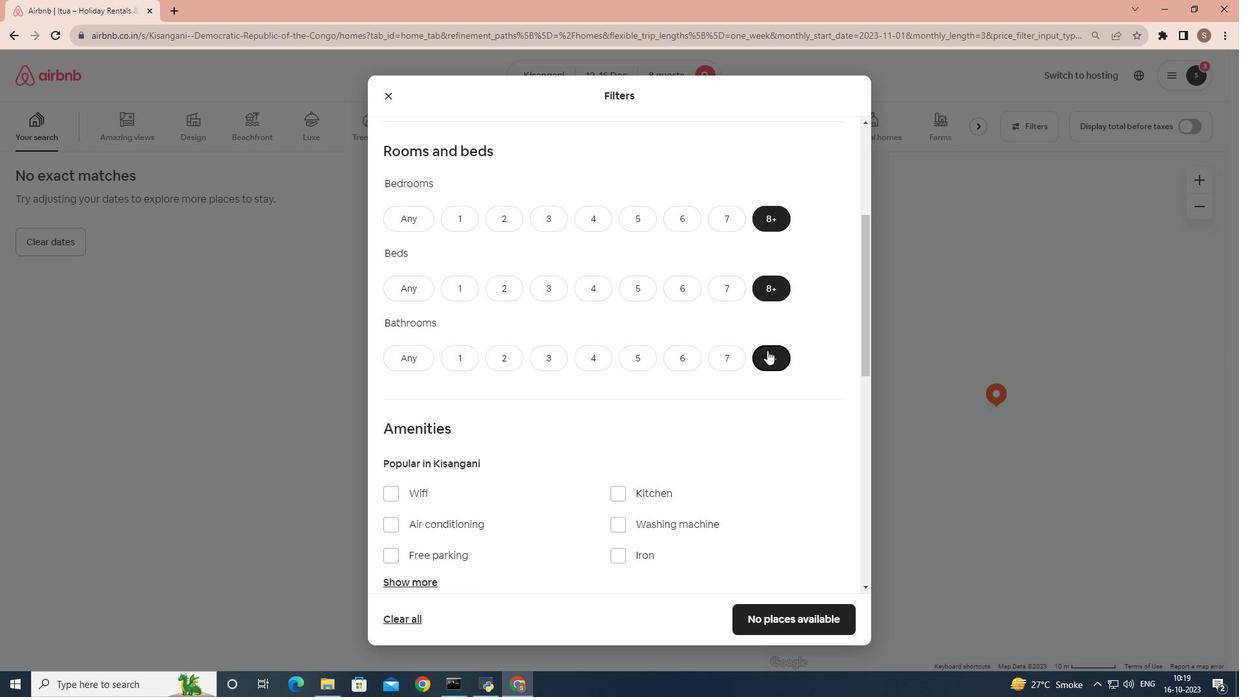 
Action: Mouse scrolled (767, 349) with delta (0, 0)
Screenshot: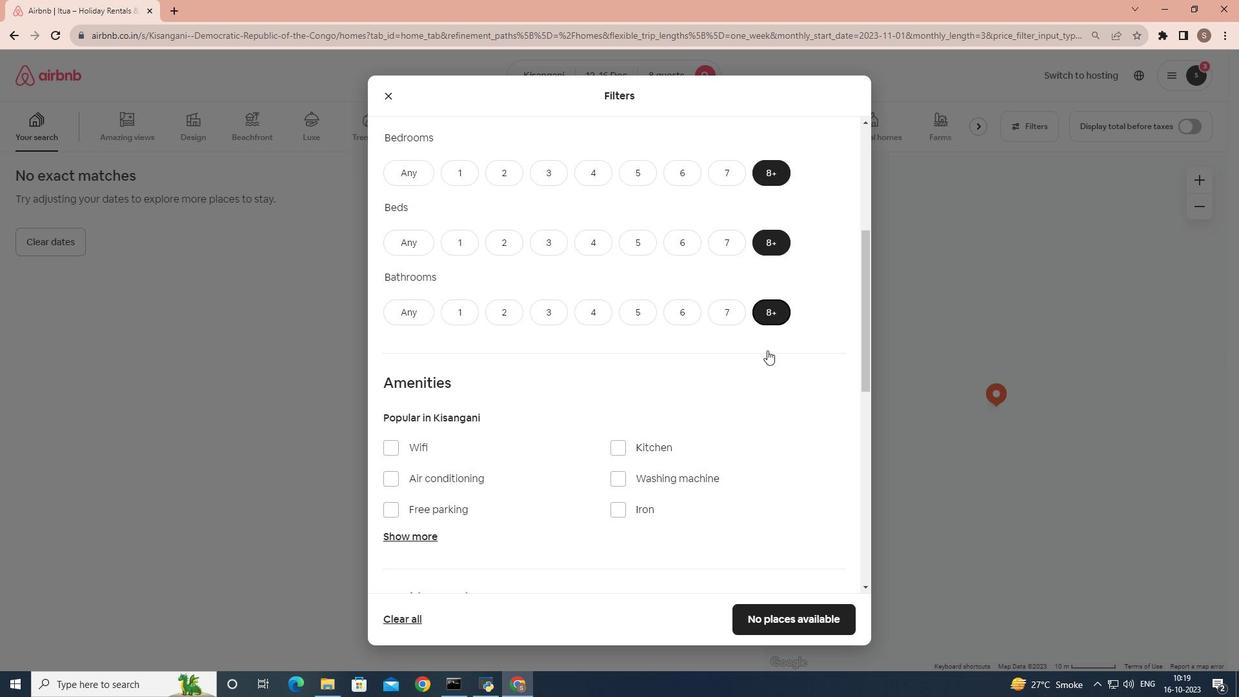 
Action: Mouse moved to (391, 359)
Screenshot: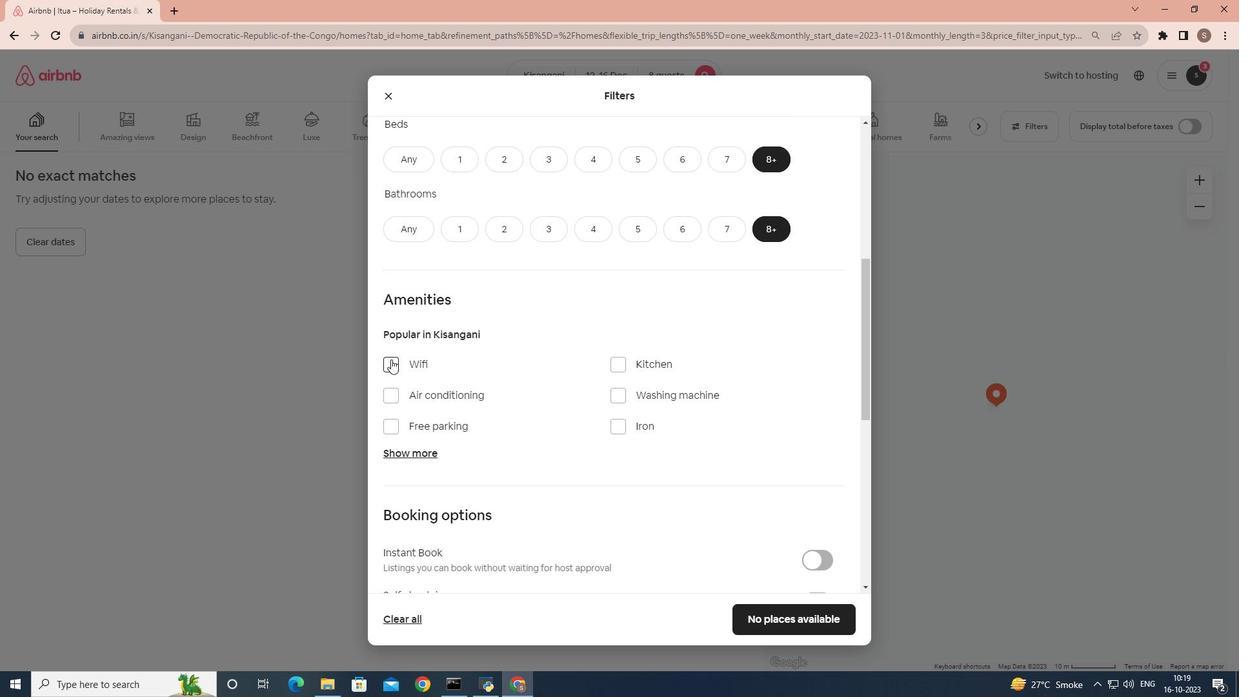 
Action: Mouse pressed left at (391, 359)
Screenshot: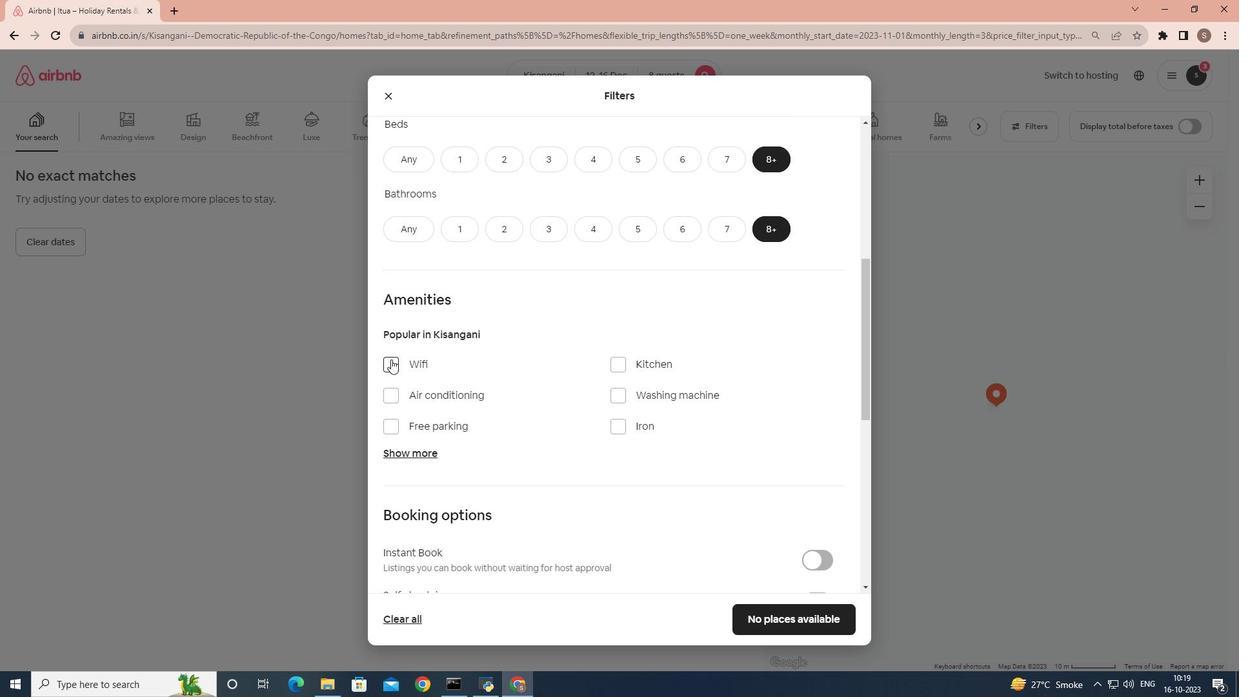 
Action: Mouse moved to (393, 367)
Screenshot: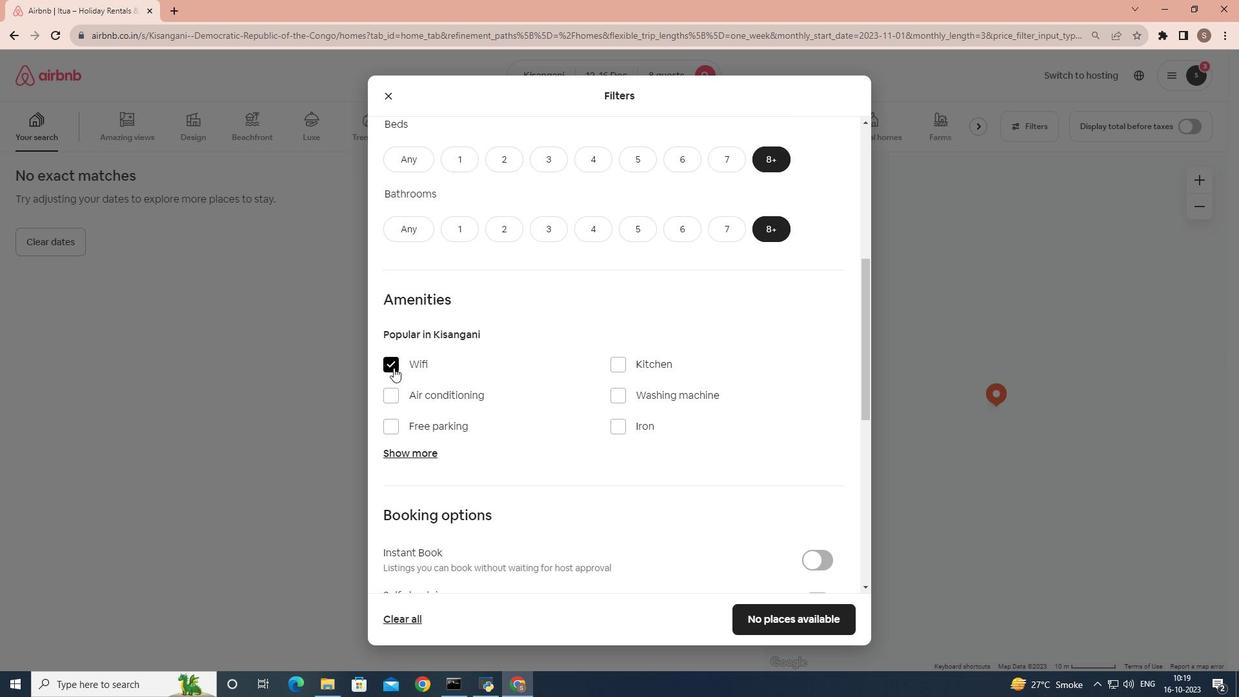 
Action: Mouse scrolled (393, 367) with delta (0, 0)
Screenshot: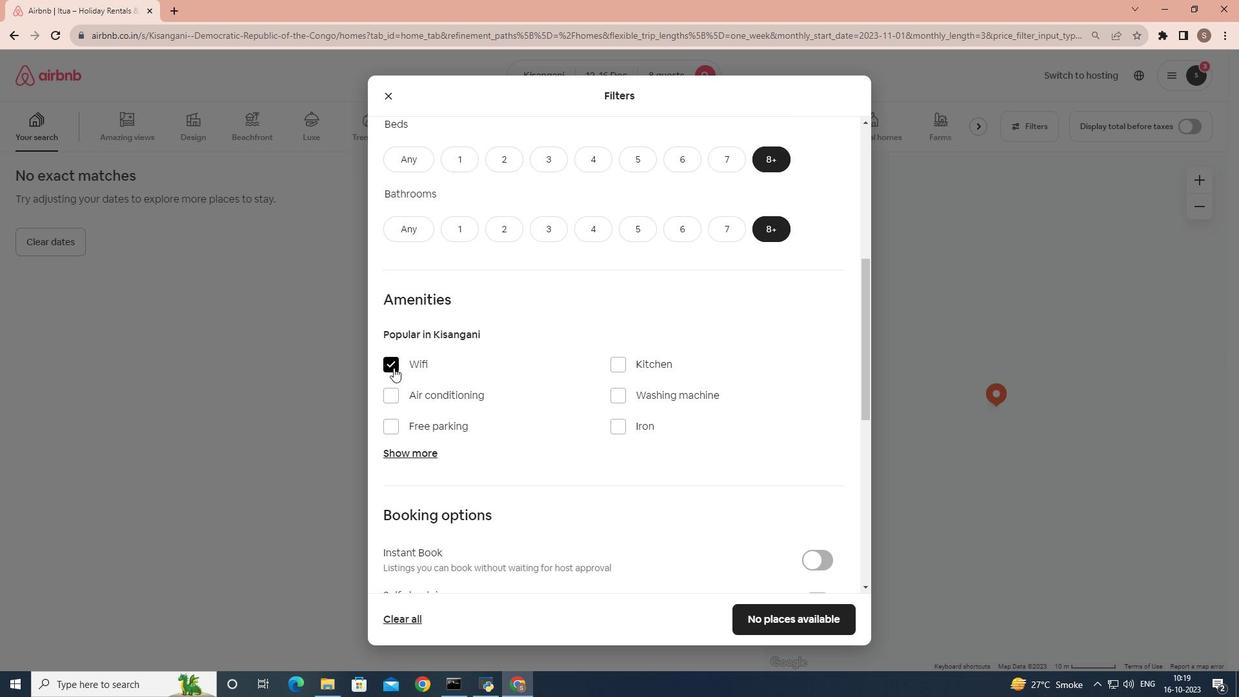 
Action: Mouse moved to (404, 389)
Screenshot: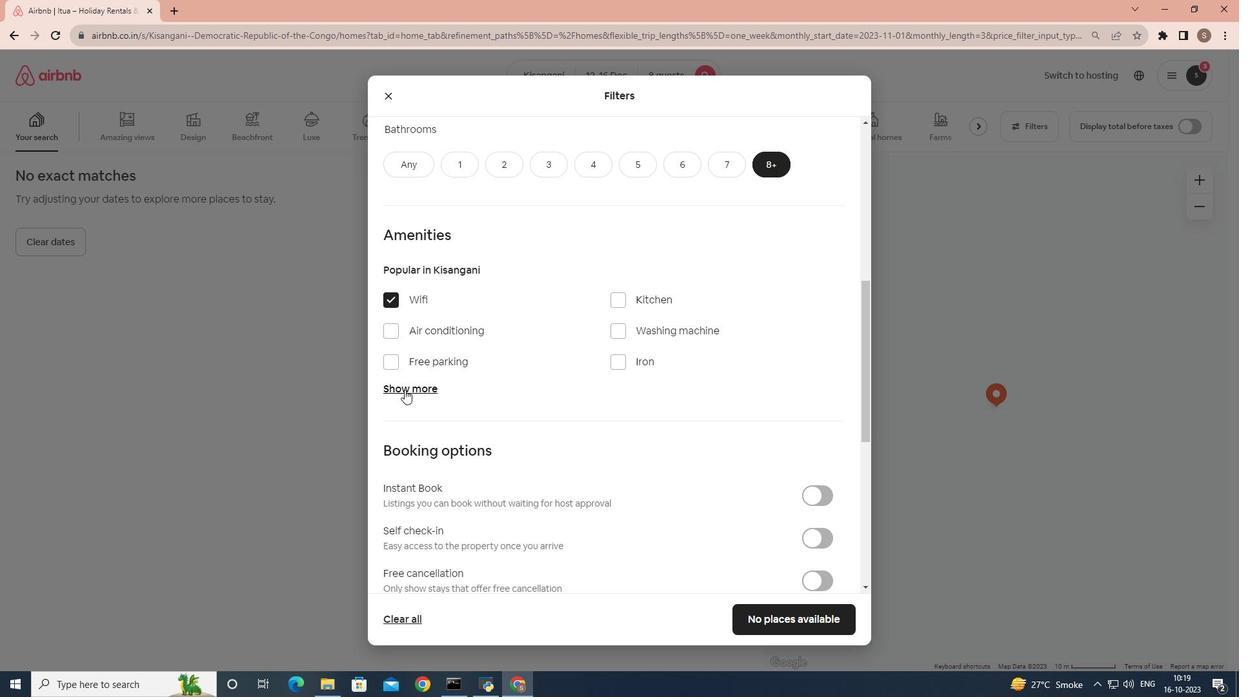
Action: Mouse pressed left at (404, 389)
Screenshot: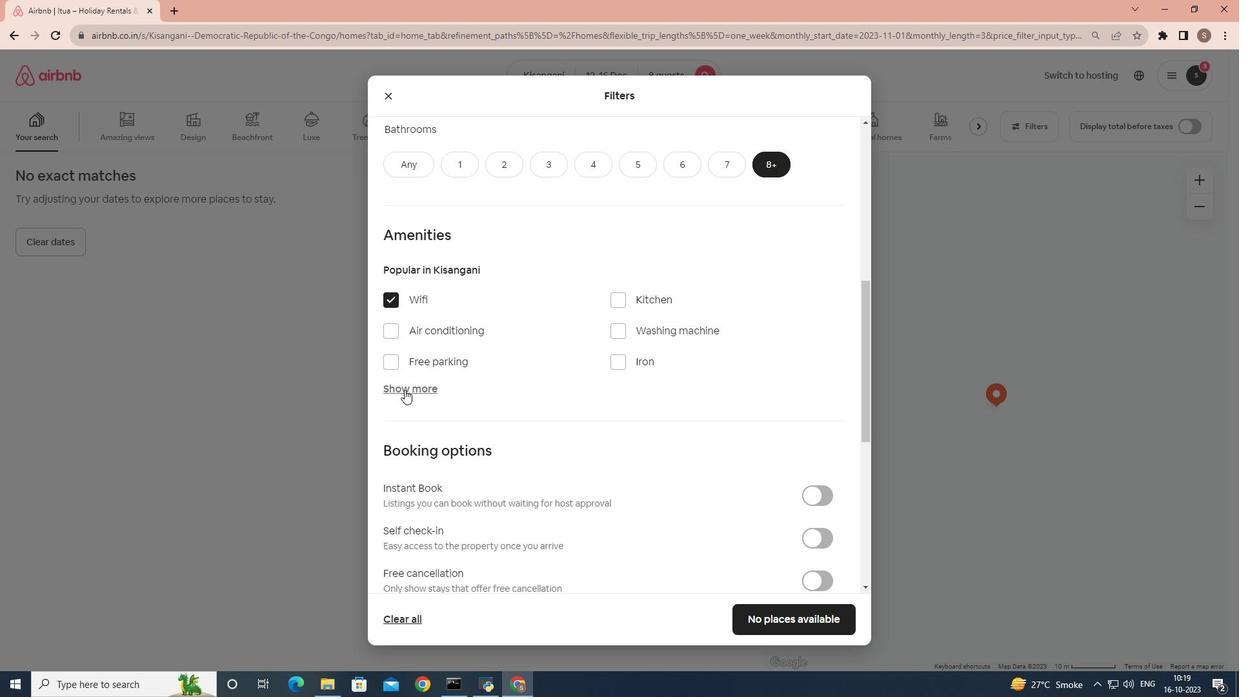 
Action: Mouse moved to (619, 462)
Screenshot: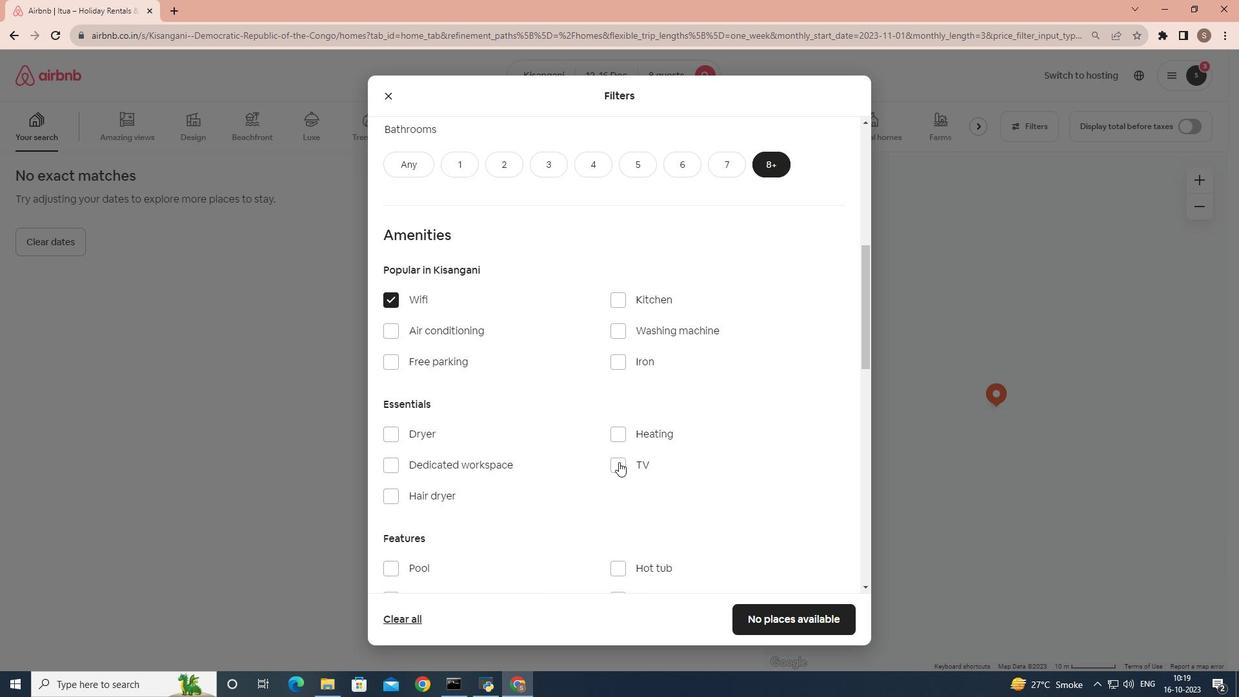 
Action: Mouse pressed left at (619, 462)
Screenshot: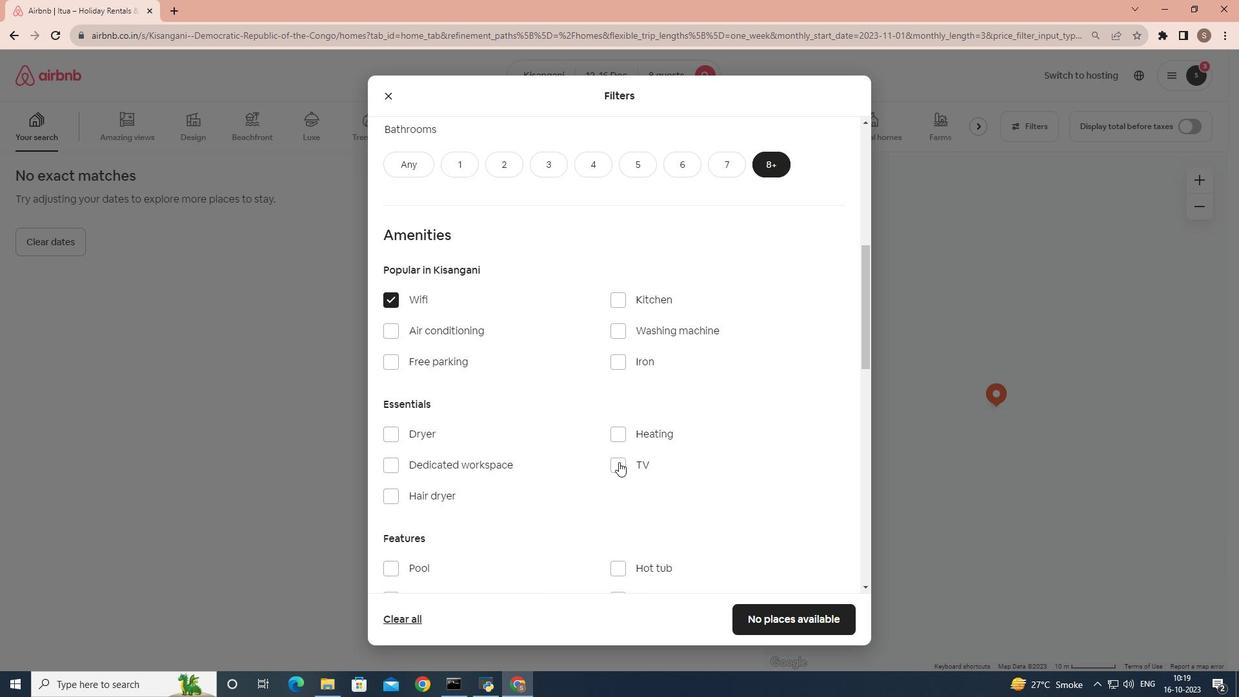 
Action: Mouse moved to (397, 356)
Screenshot: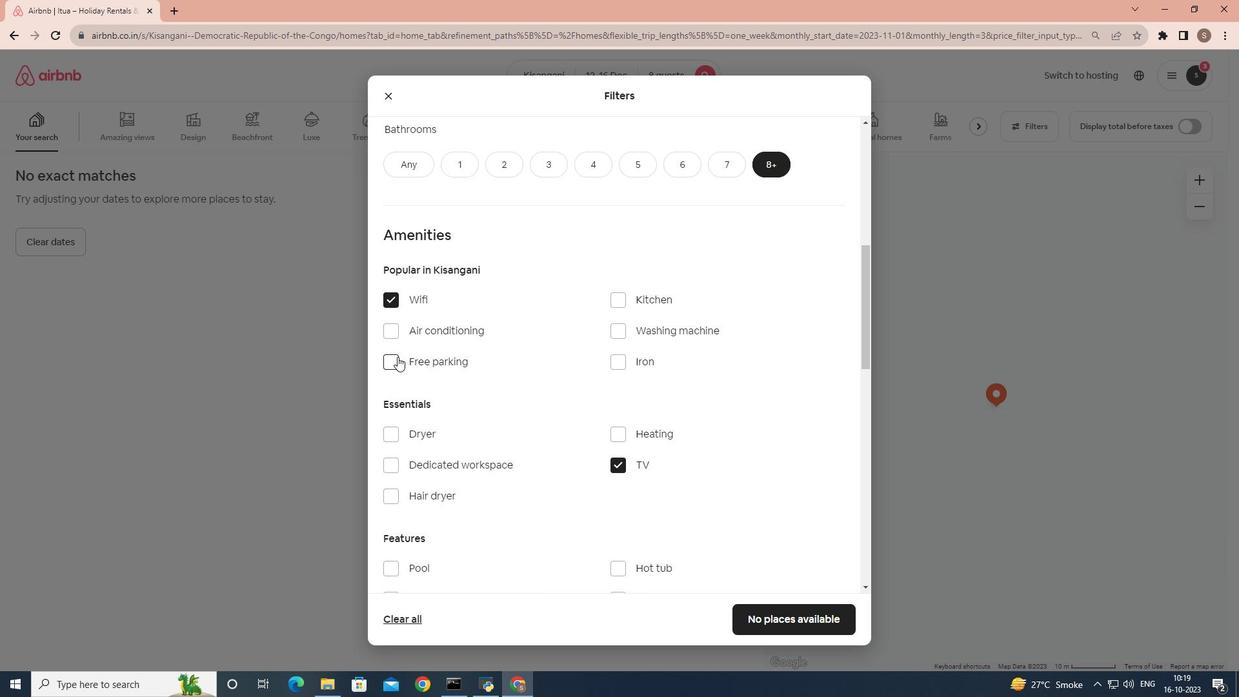 
Action: Mouse pressed left at (397, 356)
Screenshot: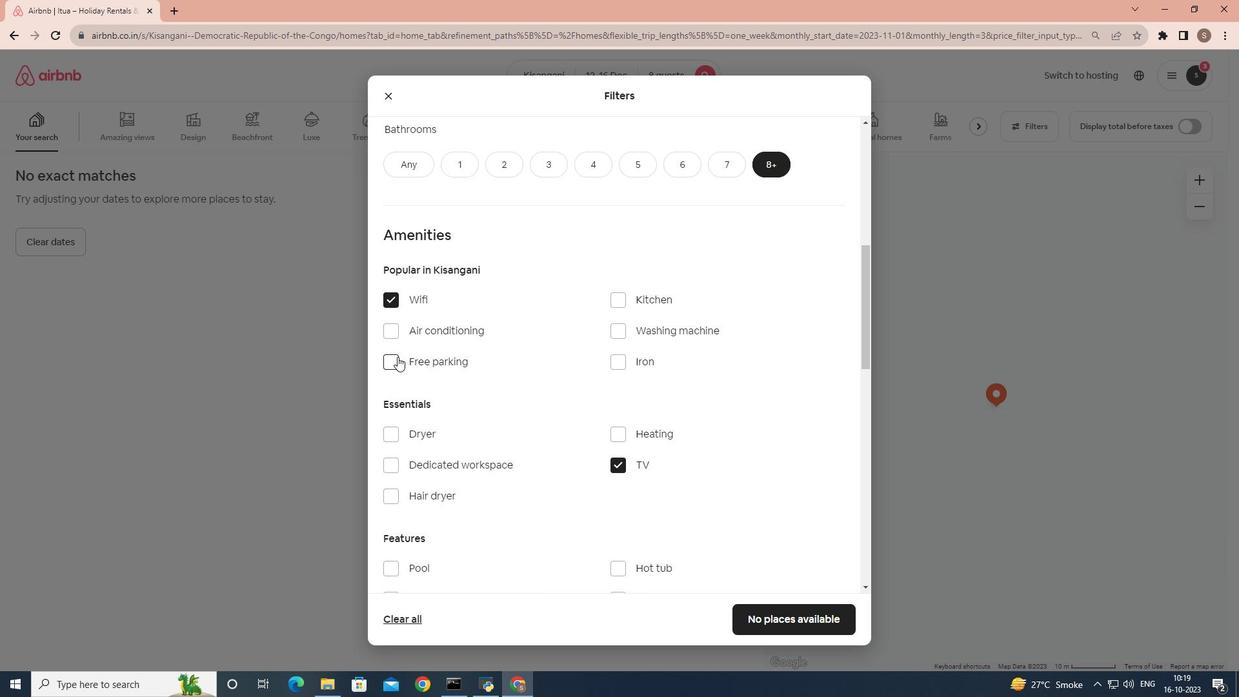 
Action: Mouse moved to (490, 337)
Screenshot: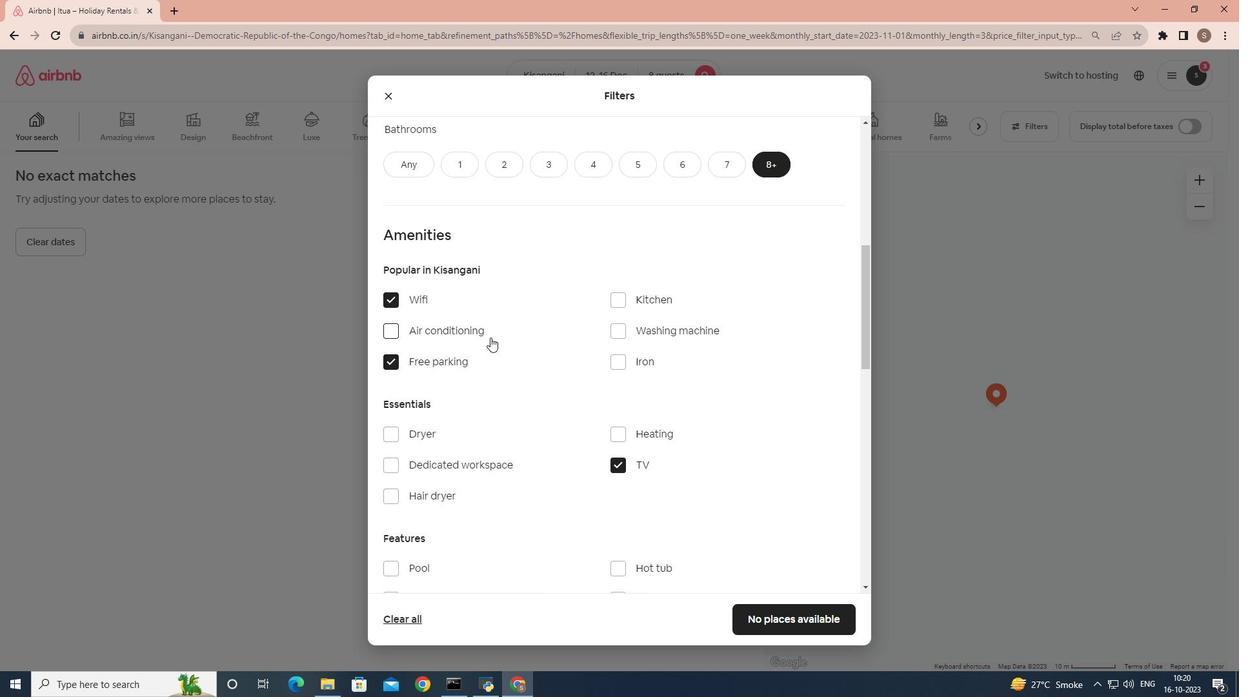 
Action: Mouse scrolled (490, 336) with delta (0, 0)
Screenshot: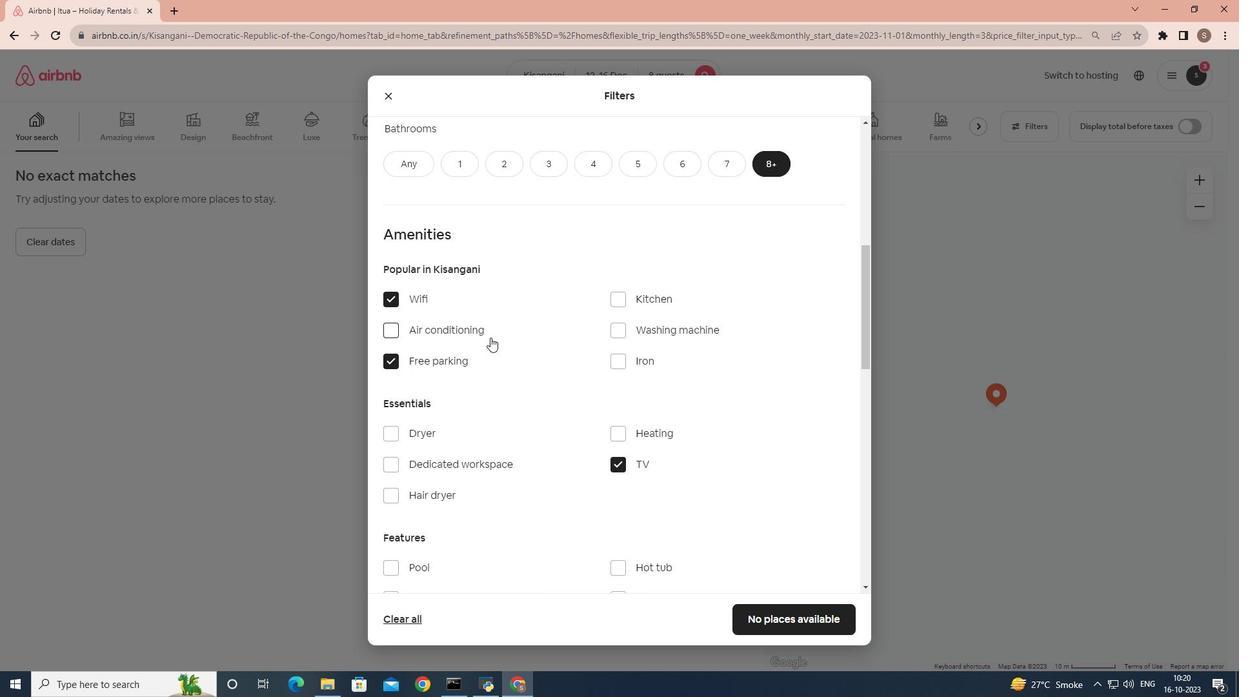 
Action: Mouse moved to (503, 365)
Screenshot: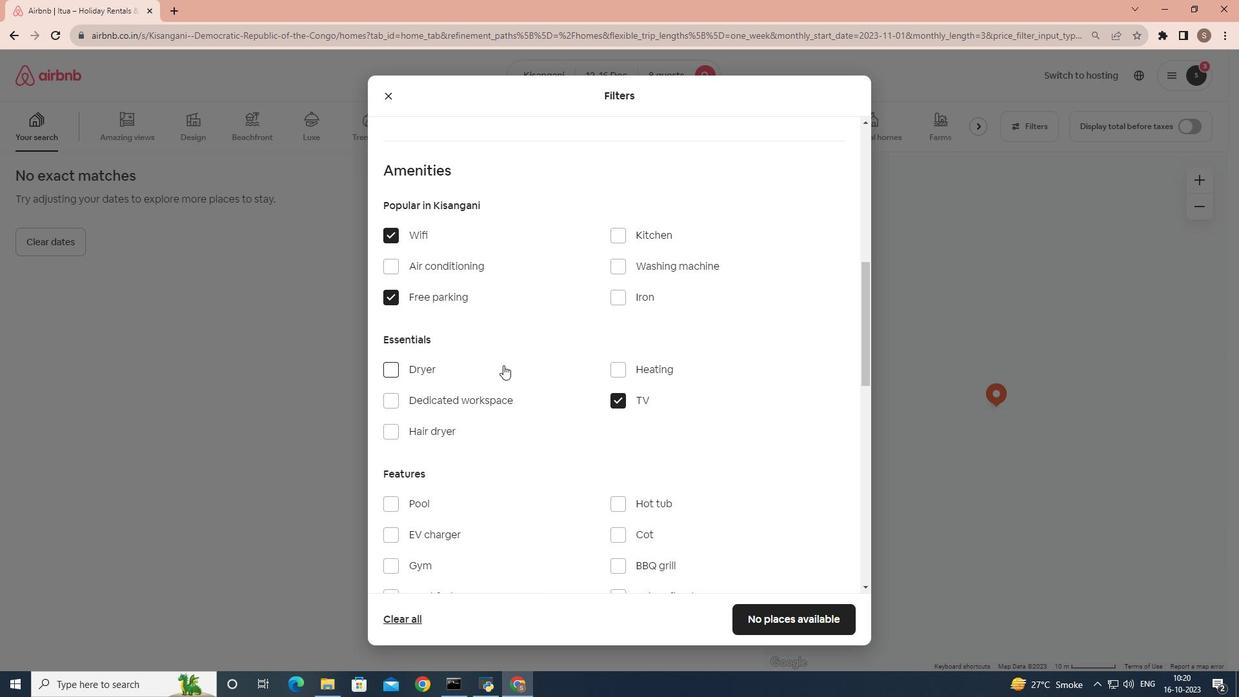 
Action: Mouse scrolled (503, 364) with delta (0, 0)
Screenshot: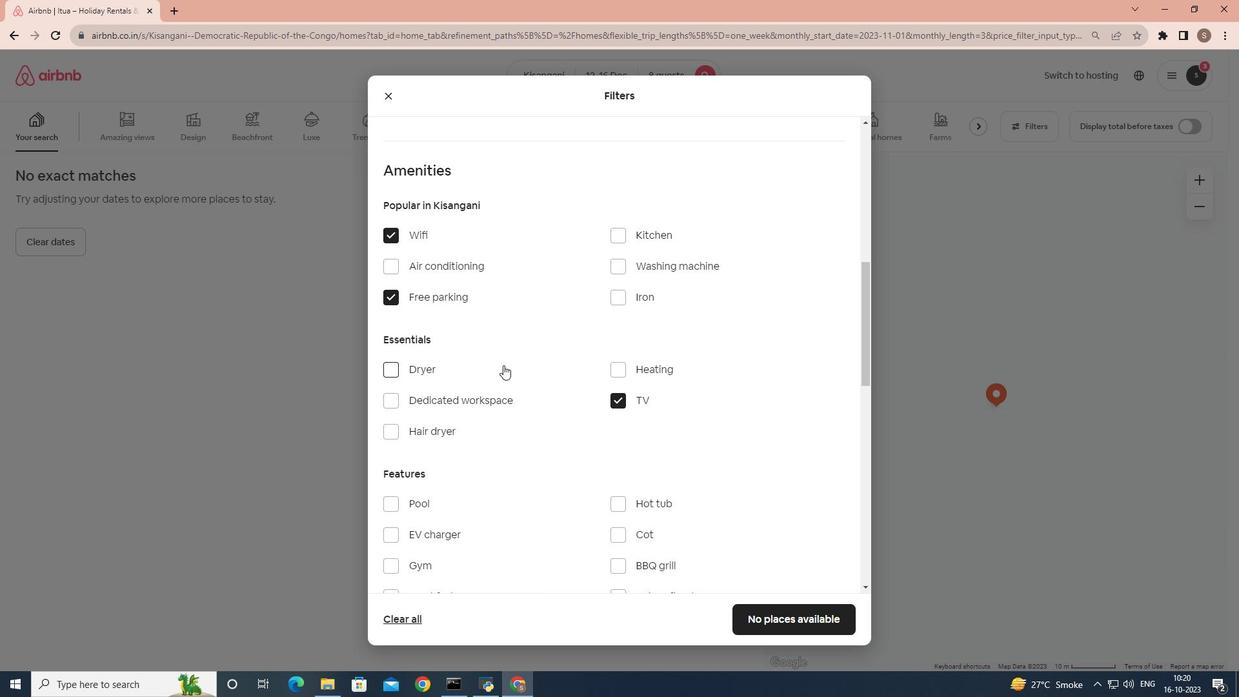 
Action: Mouse scrolled (503, 364) with delta (0, 0)
Screenshot: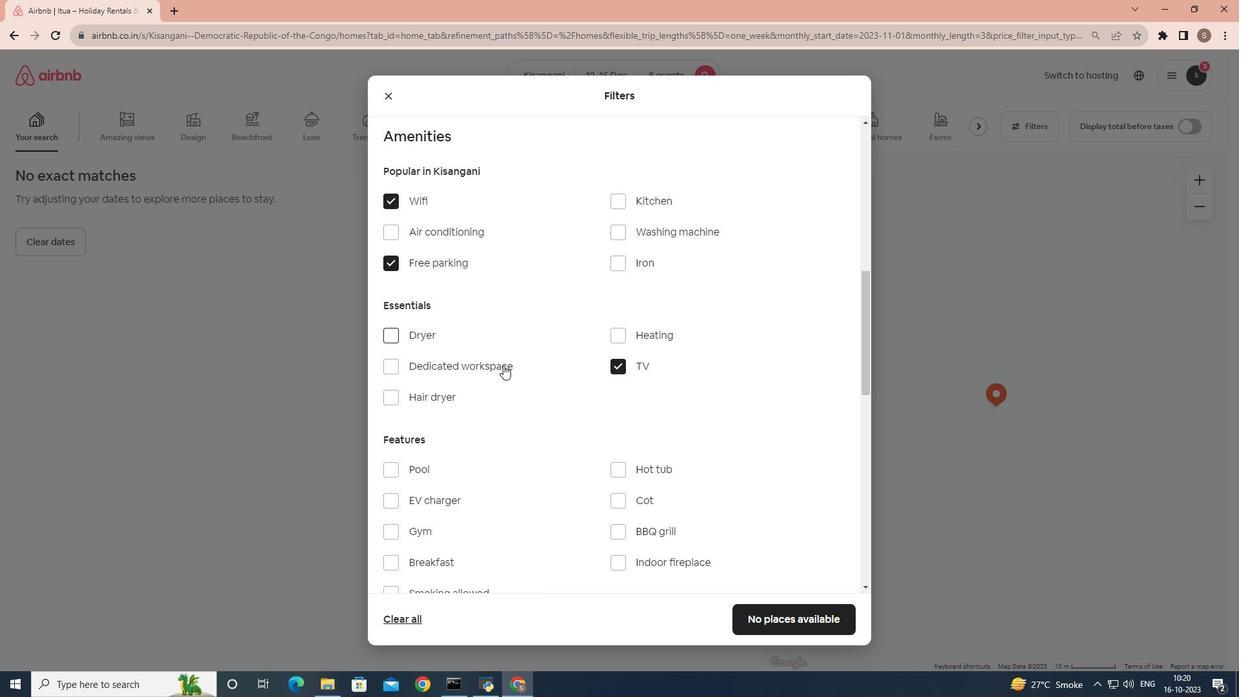 
Action: Mouse moved to (387, 440)
Screenshot: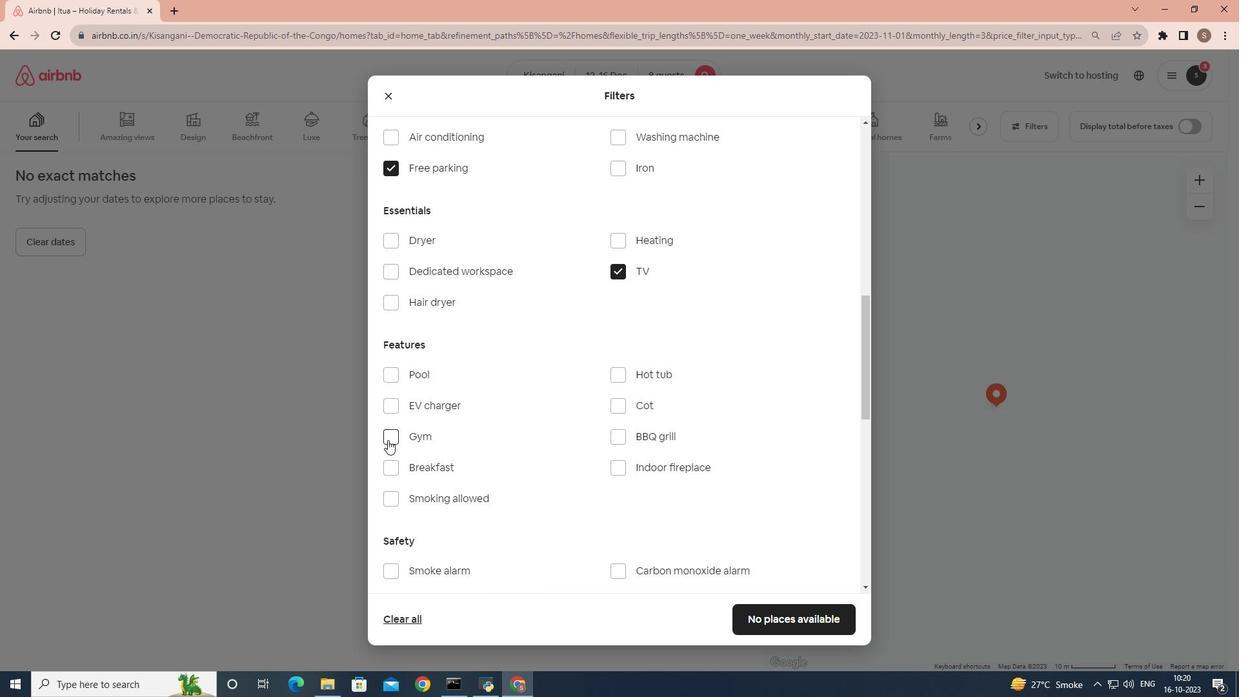 
Action: Mouse pressed left at (387, 440)
Screenshot: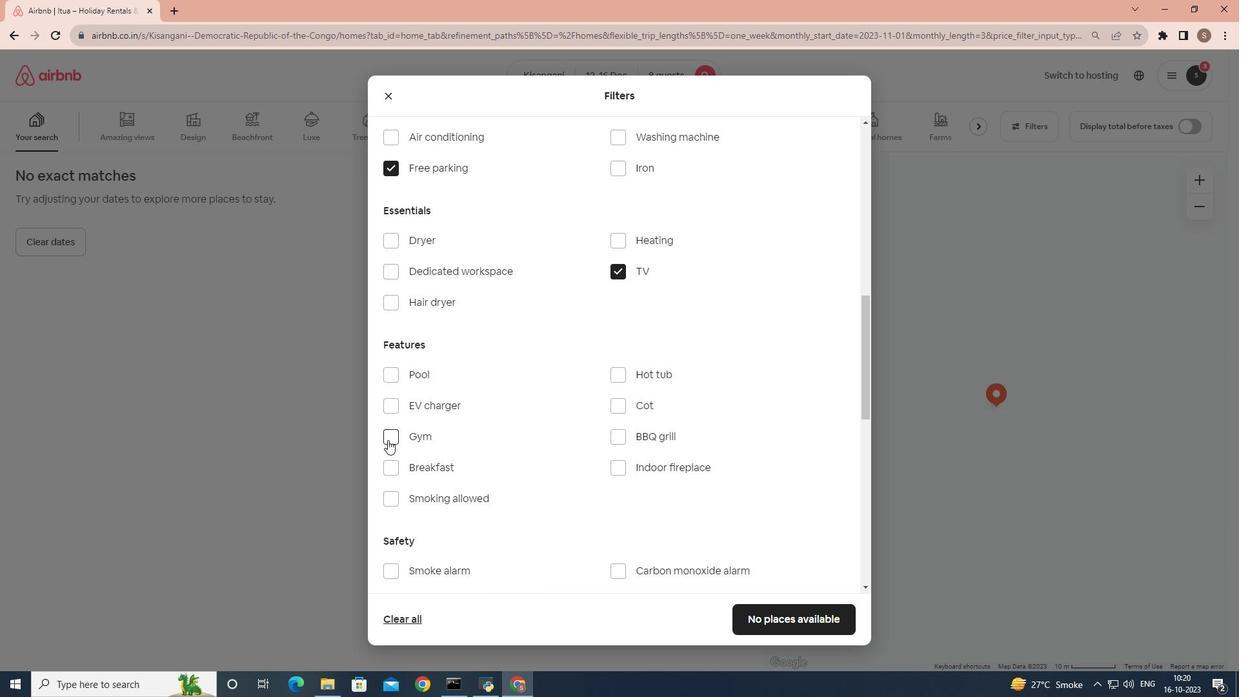 
Action: Mouse moved to (386, 464)
Screenshot: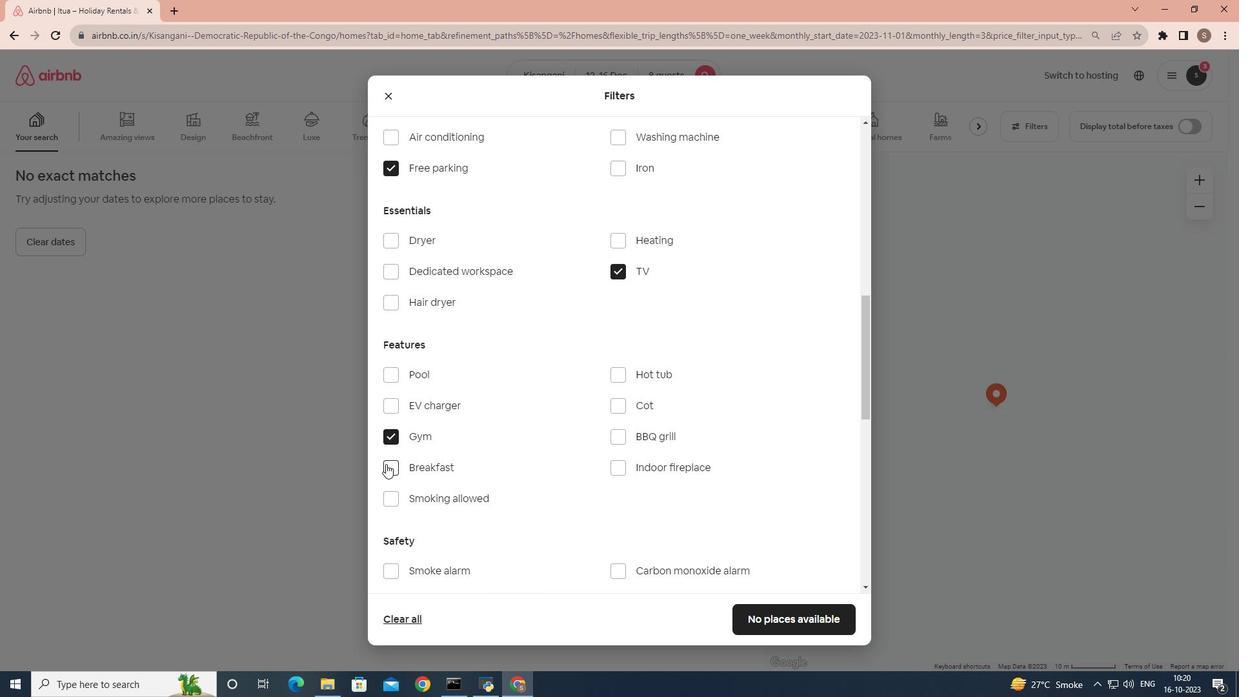 
Action: Mouse pressed left at (386, 464)
Screenshot: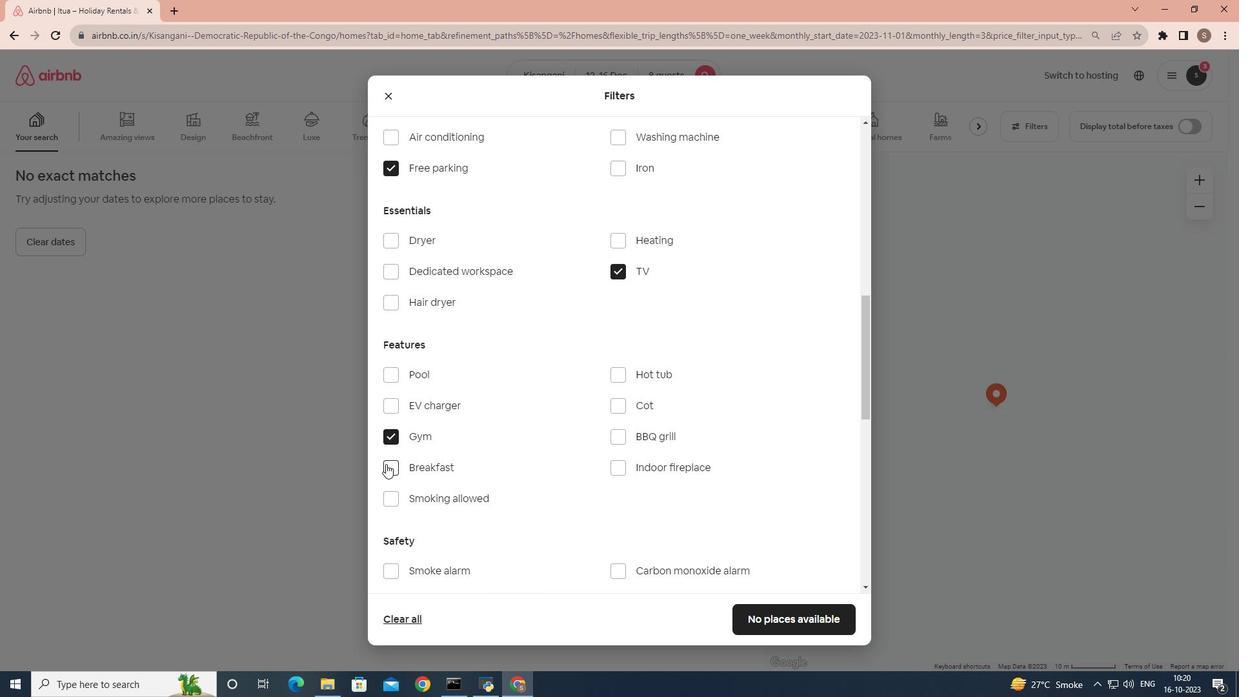 
Action: Mouse moved to (486, 427)
Screenshot: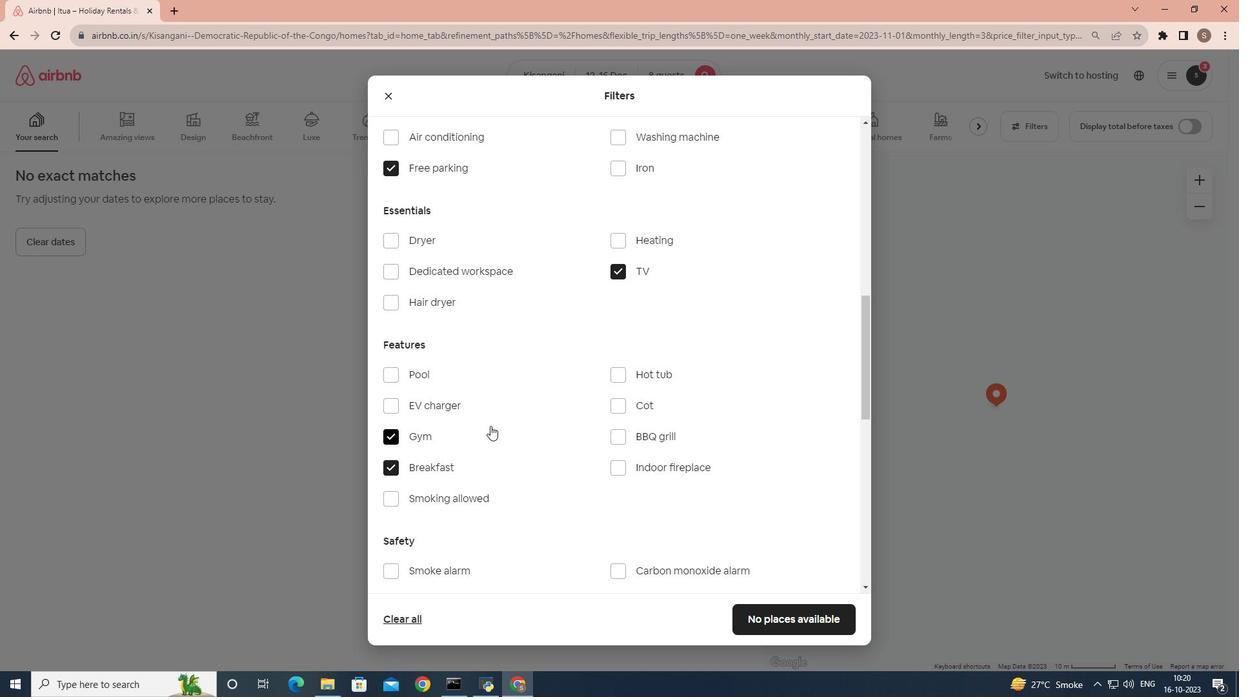 
Action: Mouse scrolled (486, 427) with delta (0, 0)
Screenshot: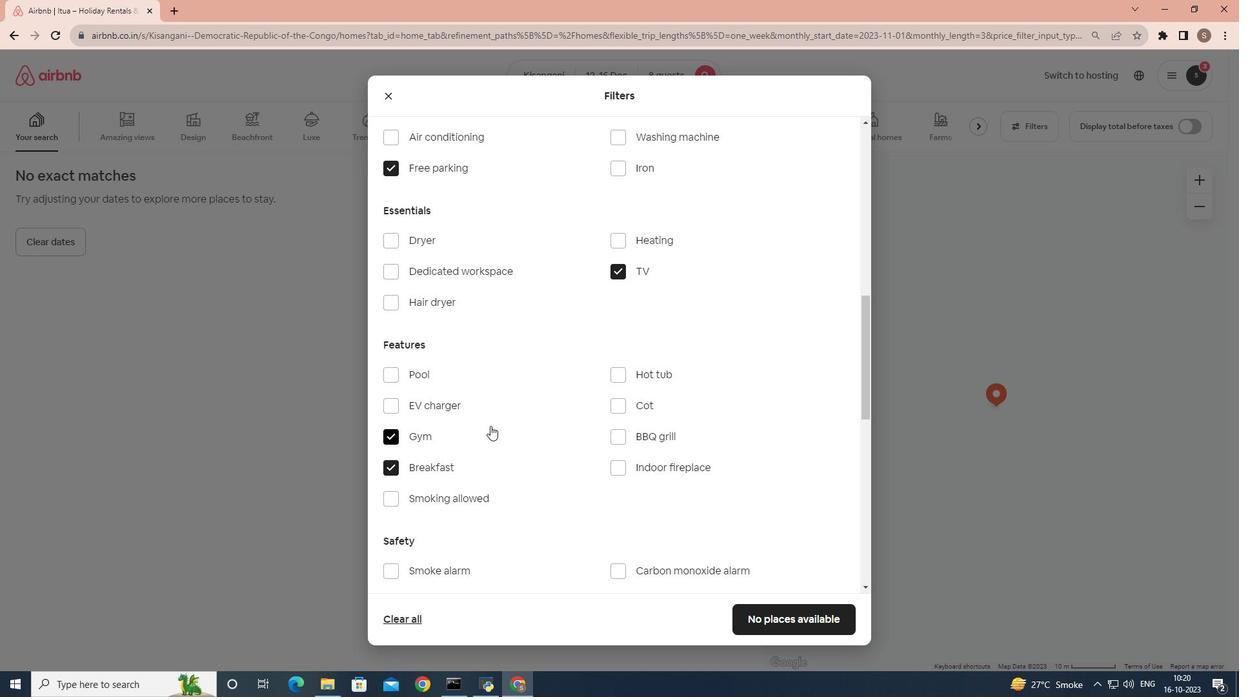 
Action: Mouse moved to (540, 418)
Screenshot: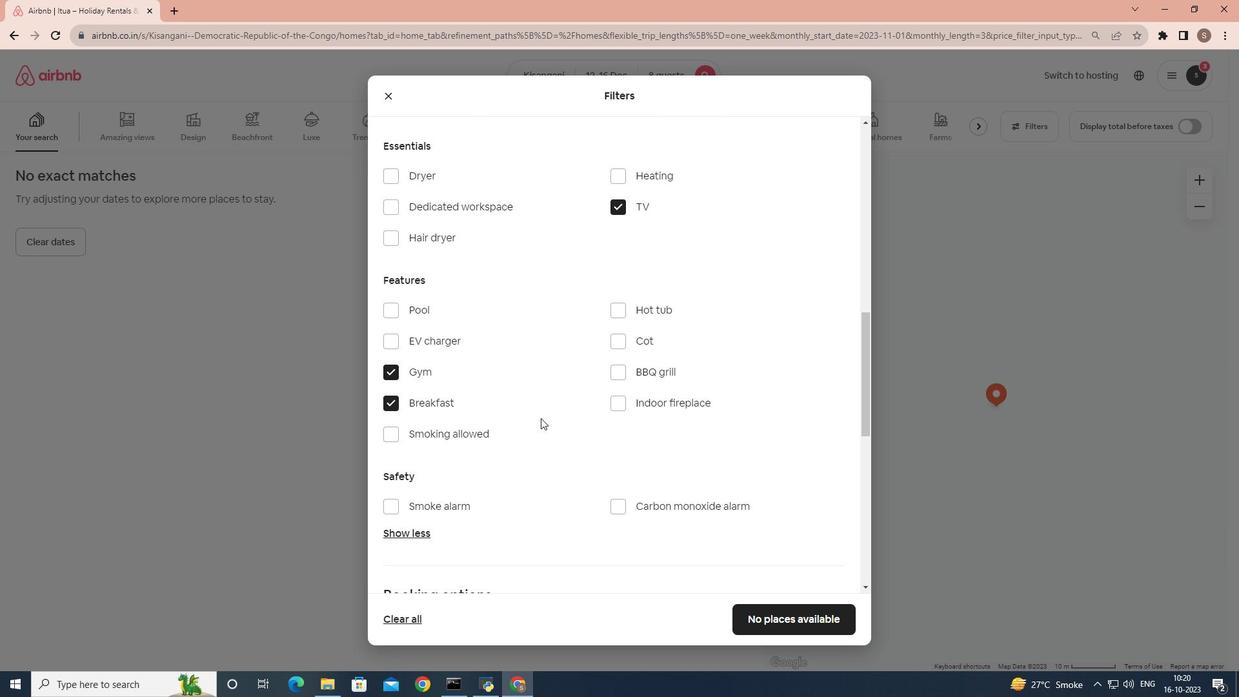 
Action: Mouse scrolled (540, 417) with delta (0, 0)
Screenshot: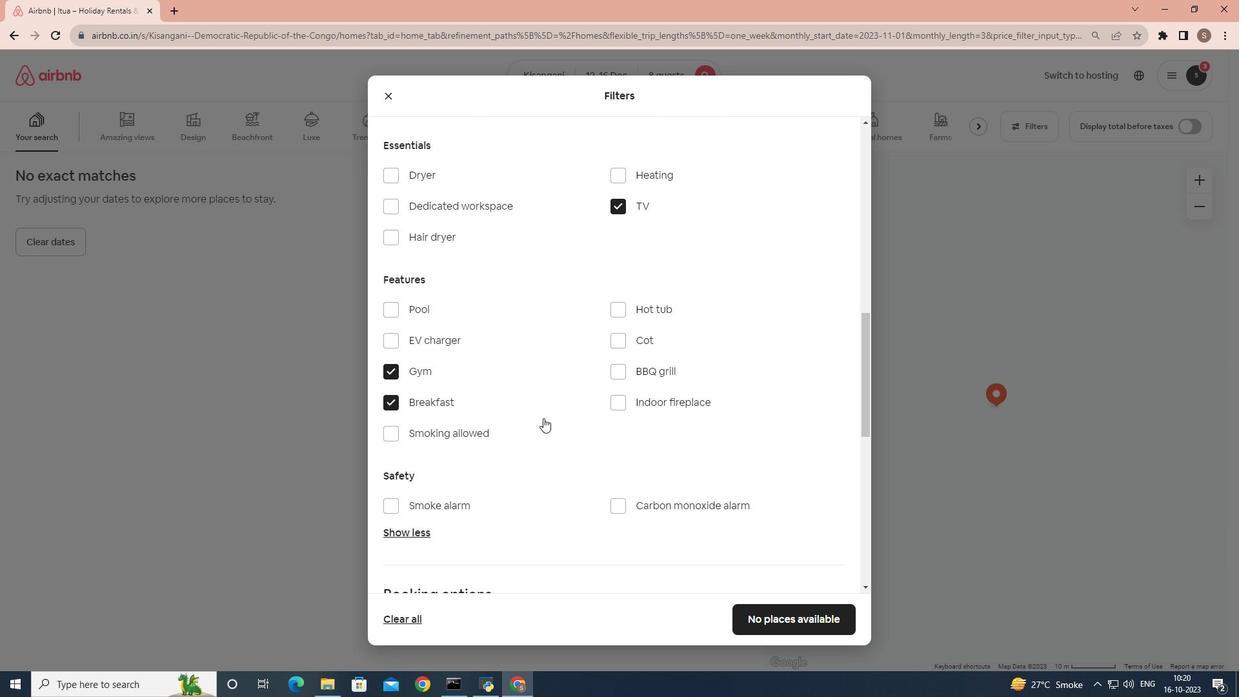 
Action: Mouse moved to (577, 418)
Screenshot: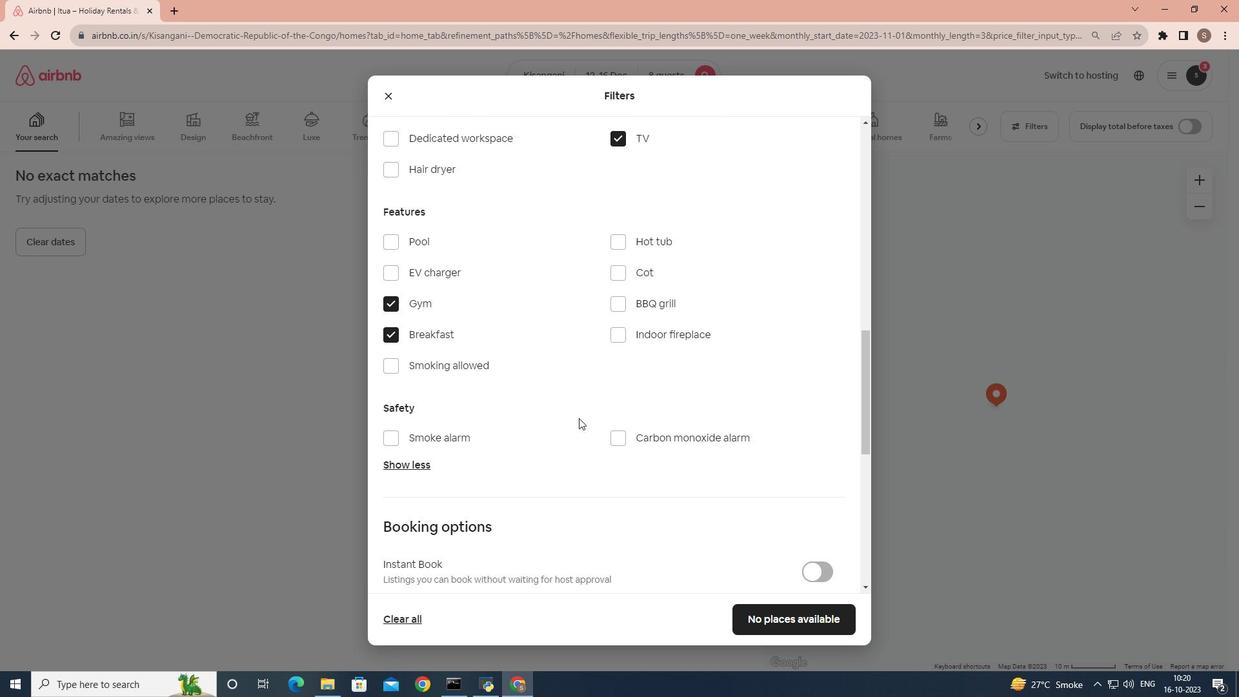 
Action: Mouse scrolled (577, 417) with delta (0, 0)
Screenshot: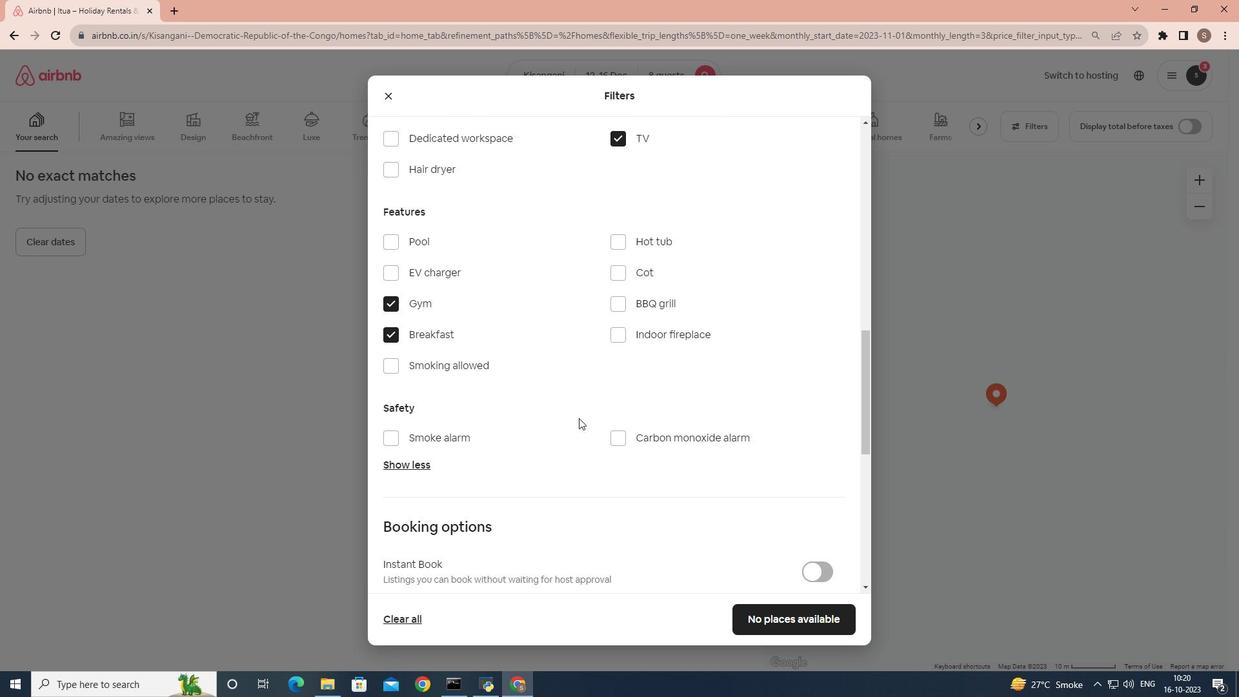 
Action: Mouse moved to (679, 435)
Screenshot: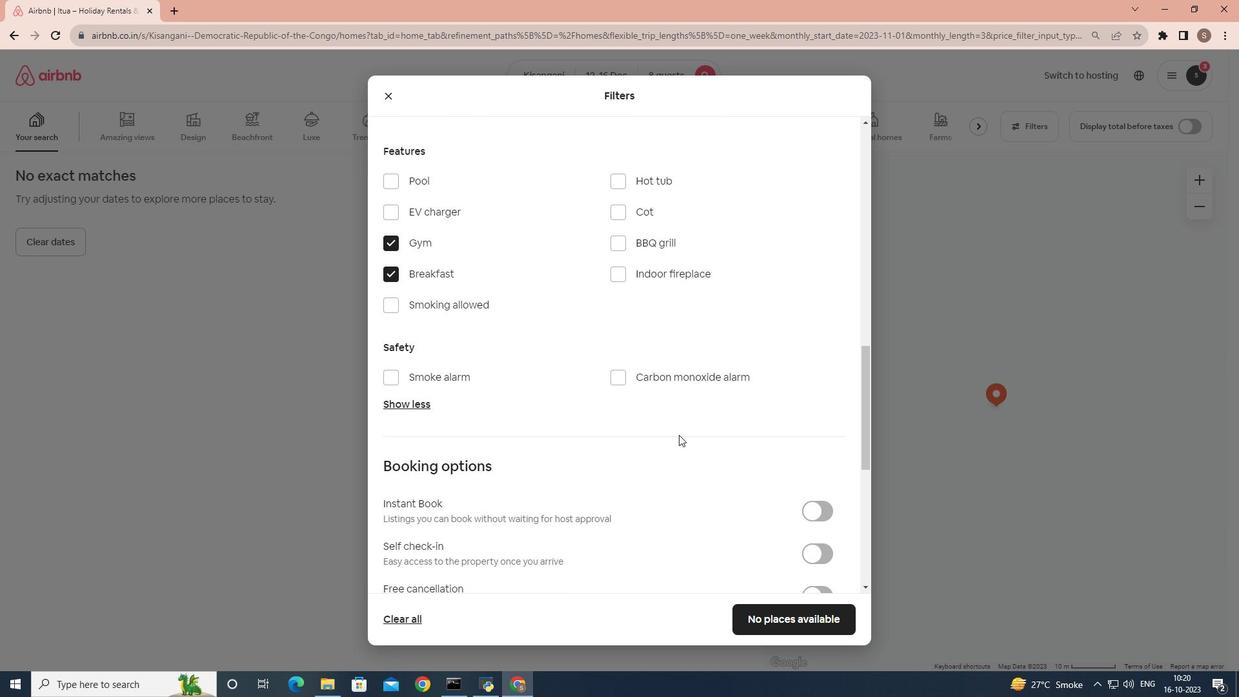 
Action: Mouse scrolled (679, 434) with delta (0, 0)
Screenshot: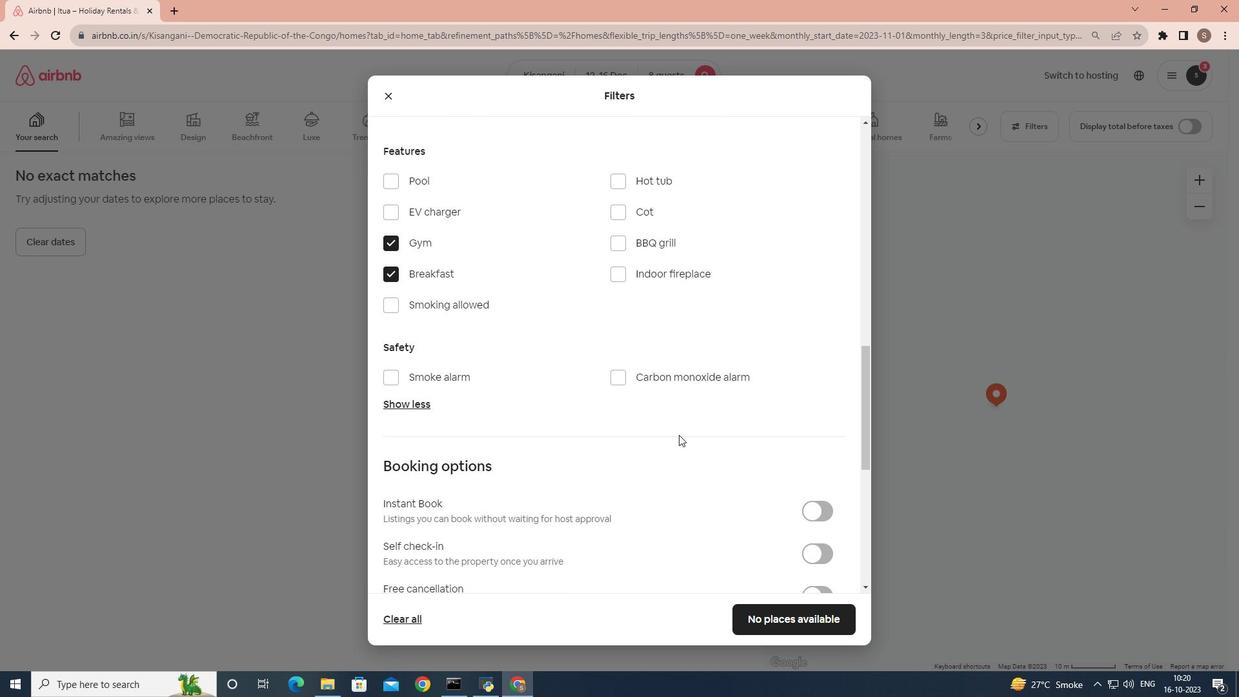 
Action: Mouse moved to (819, 489)
Screenshot: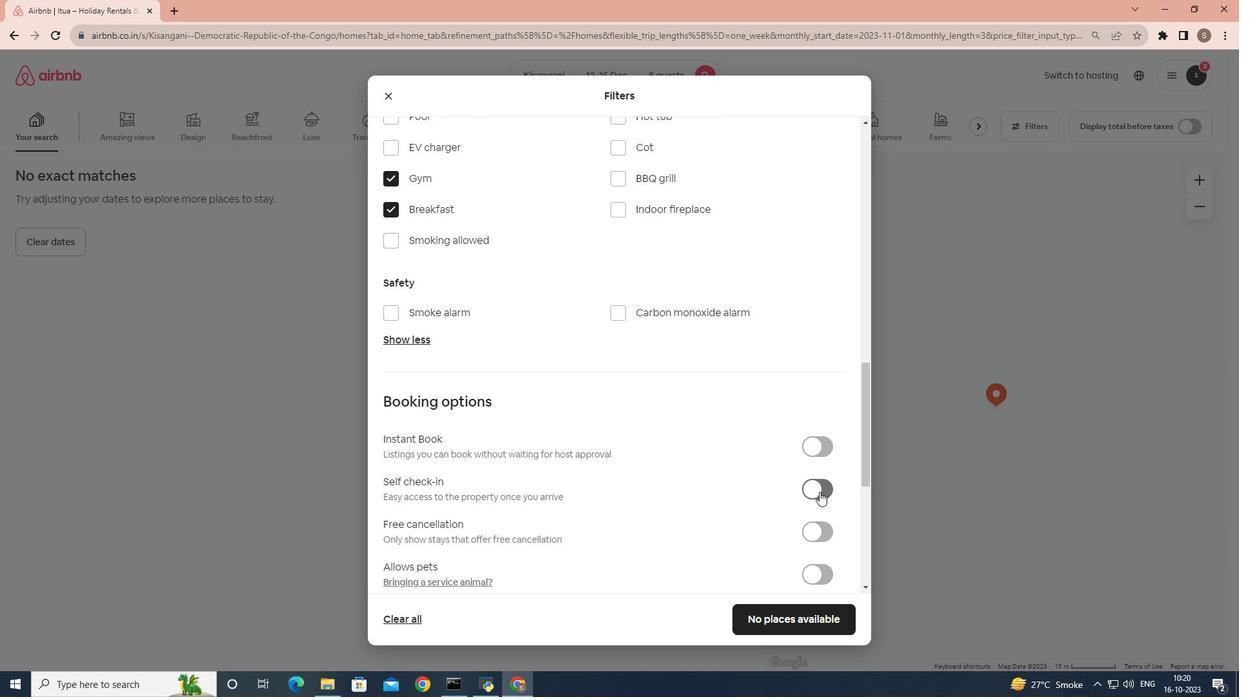 
Action: Mouse pressed left at (819, 489)
Screenshot: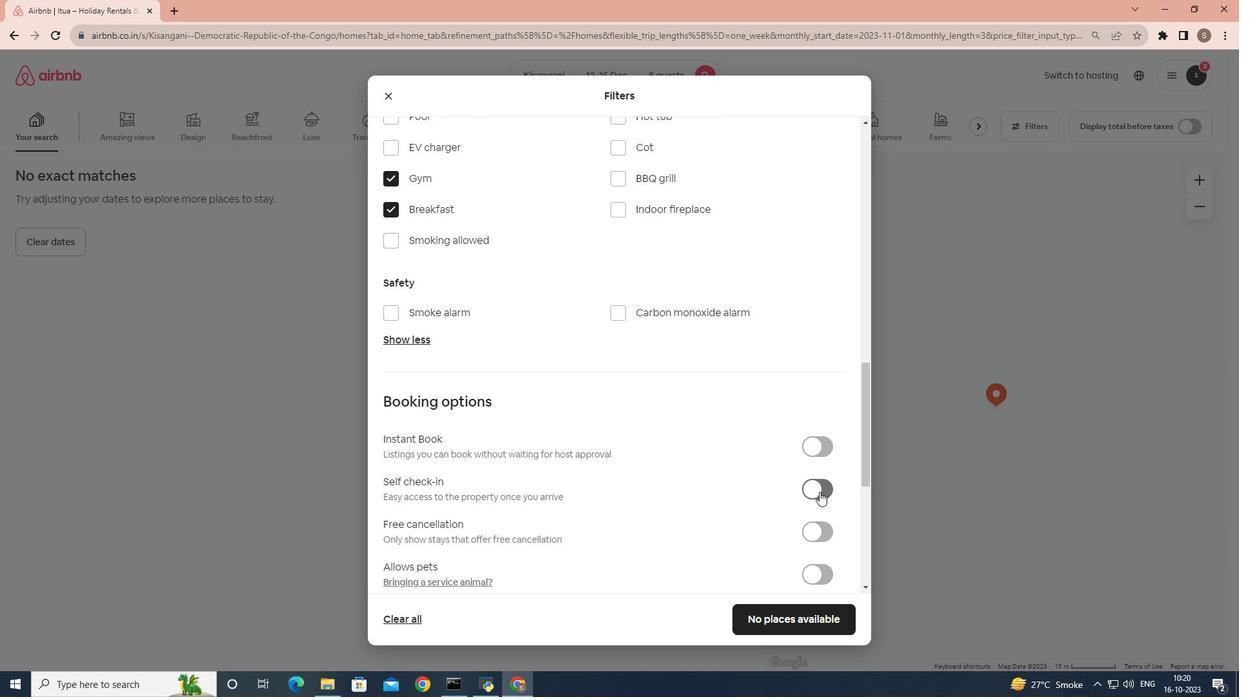 
Action: Mouse moved to (819, 493)
Screenshot: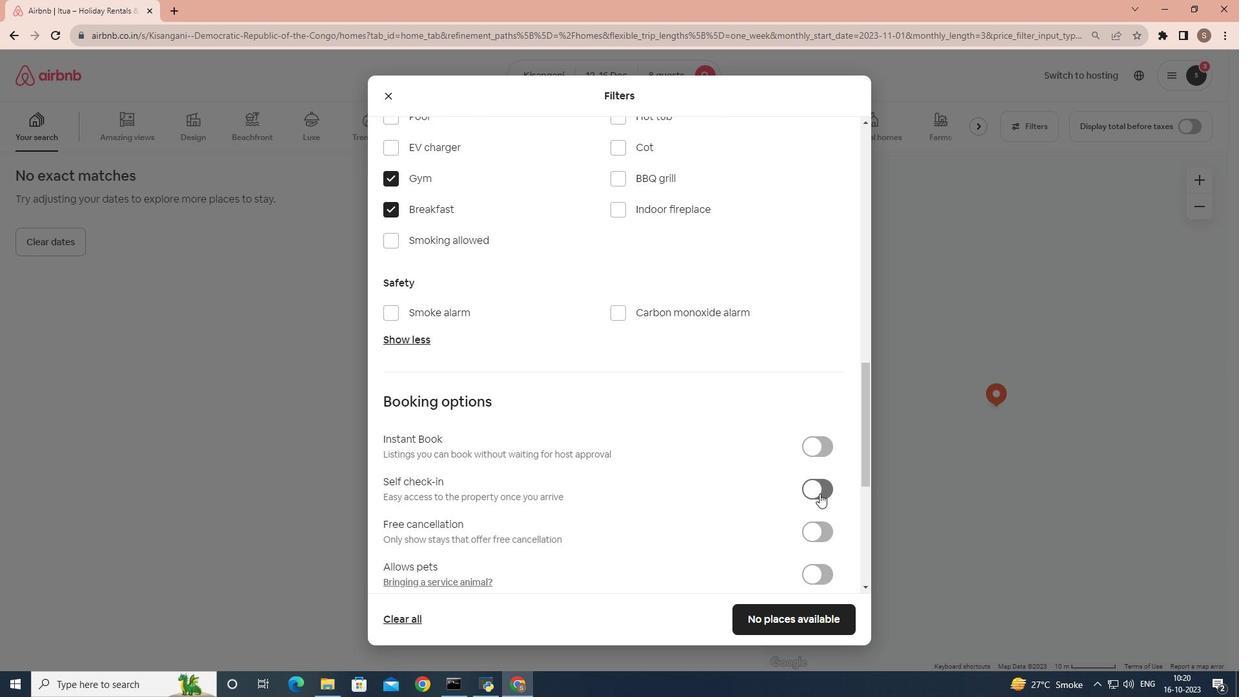 
